 Task: Research Airbnb options in Ghat, Libya from 9th December, 2023 to 16th December, 2023 for 2 adults, 1 child.2 bedrooms having 2 beds and 1 bathroom. Property type can be flat. Look for 4 properties as per requirement.
Action: Mouse moved to (422, 98)
Screenshot: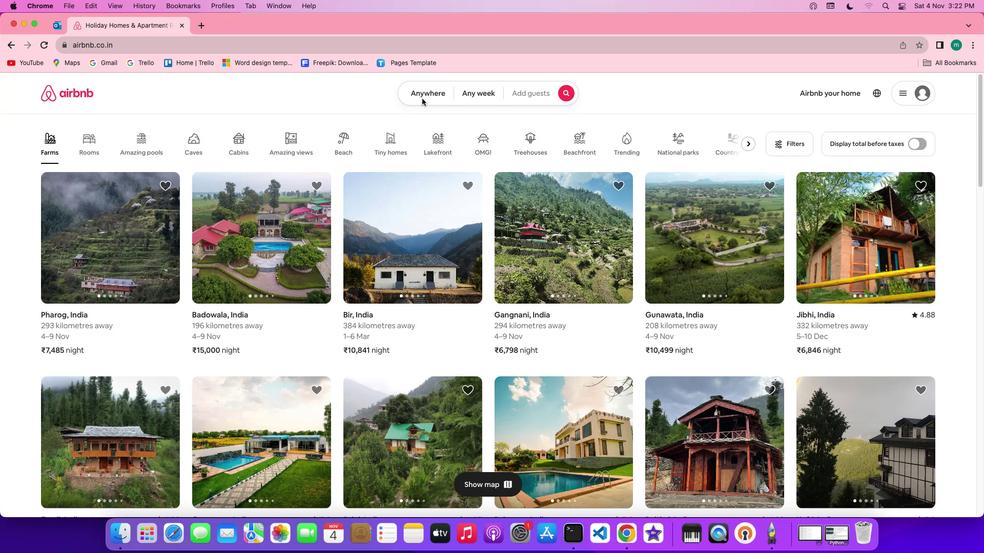 
Action: Mouse pressed left at (422, 98)
Screenshot: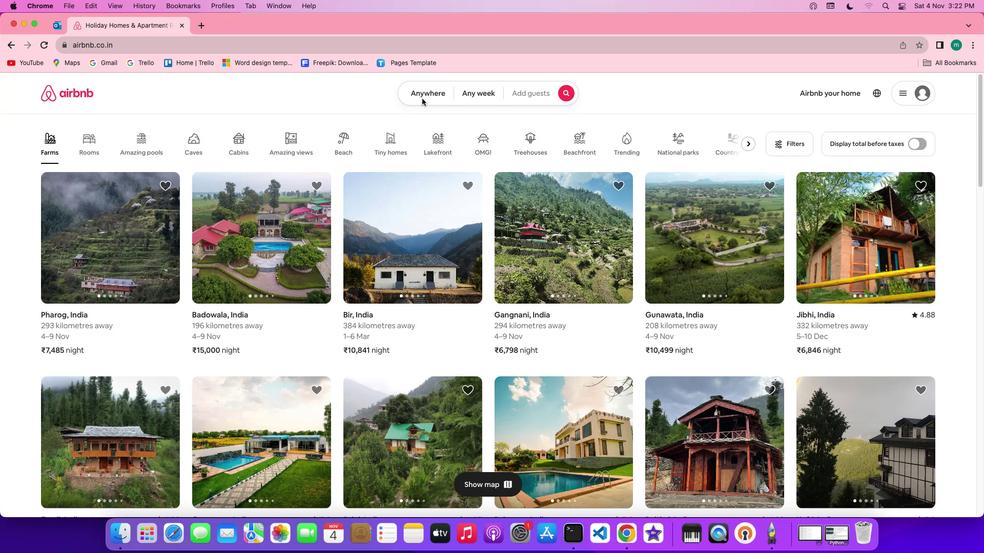 
Action: Mouse pressed left at (422, 98)
Screenshot: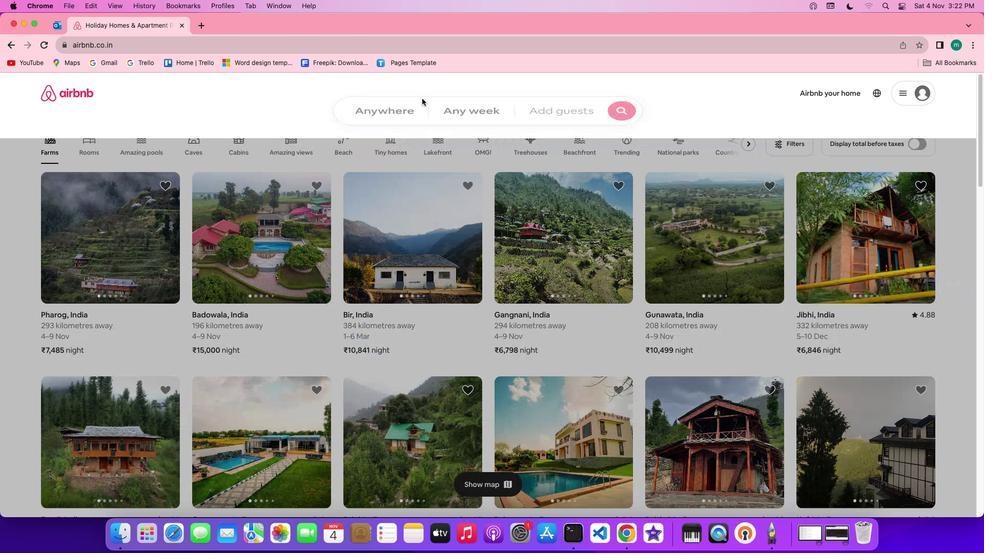 
Action: Mouse moved to (389, 123)
Screenshot: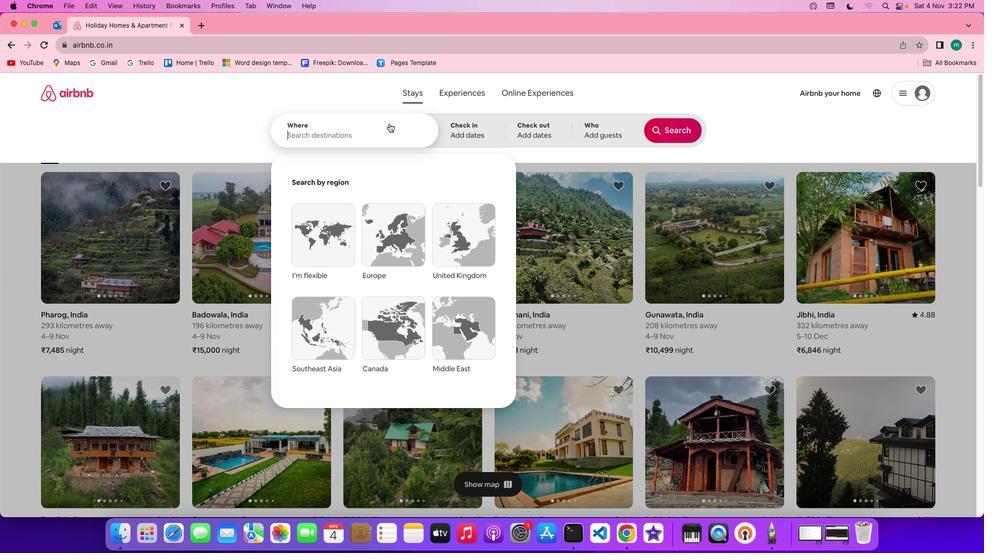 
Action: Mouse pressed left at (389, 123)
Screenshot: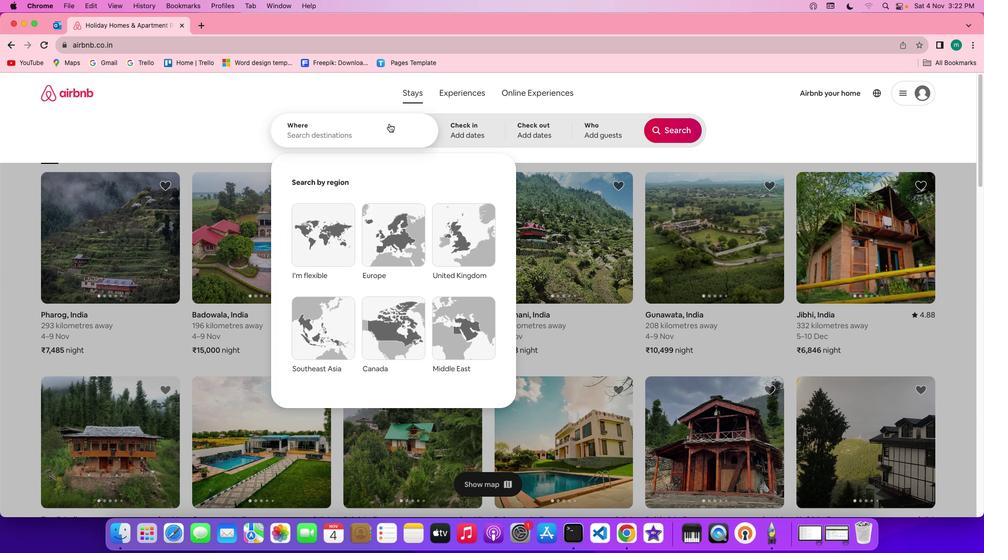 
Action: Mouse moved to (389, 123)
Screenshot: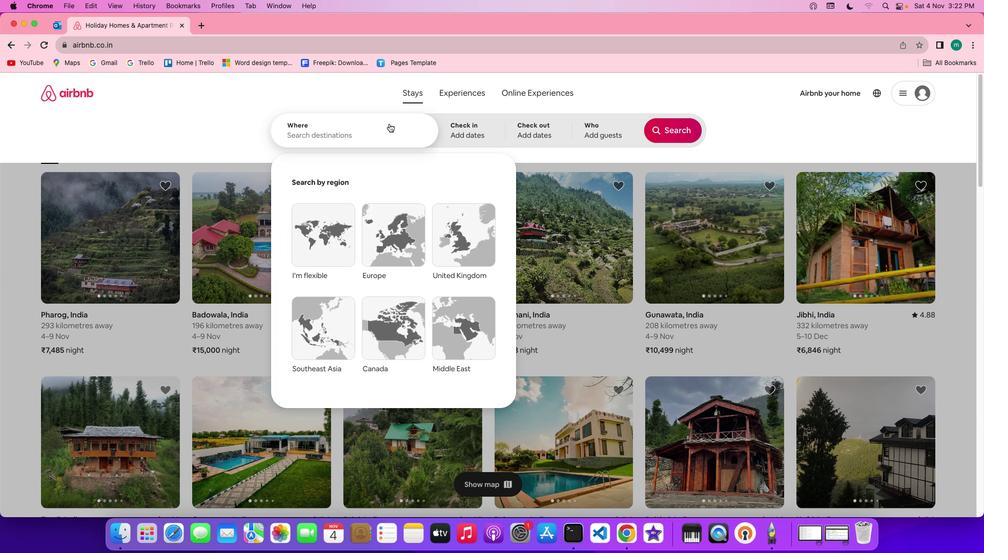
Action: Key pressed Key.shift'G''h''a''t'','Key.spaceKey.shift'l''i''b''y''a'
Screenshot: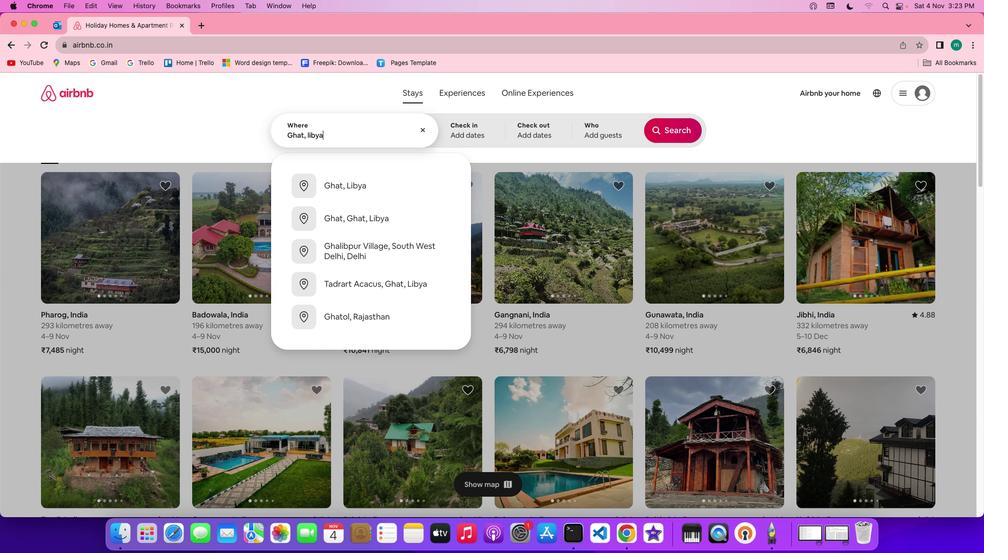 
Action: Mouse moved to (461, 126)
Screenshot: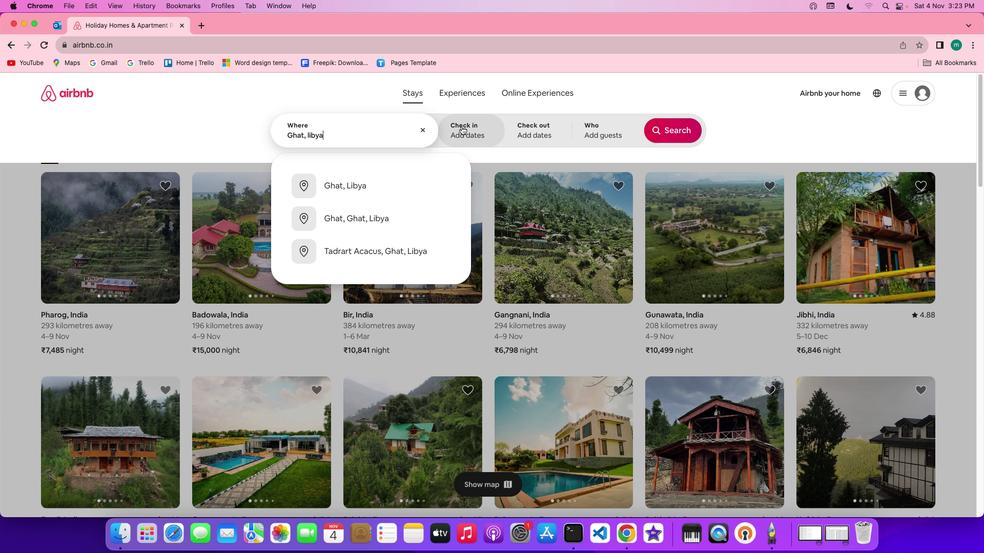 
Action: Mouse pressed left at (461, 126)
Screenshot: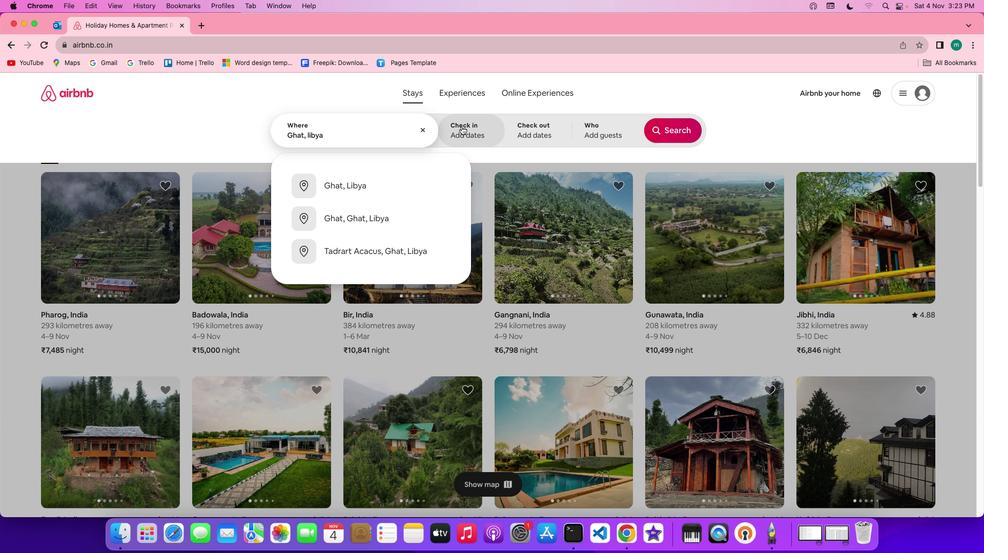 
Action: Mouse moved to (657, 282)
Screenshot: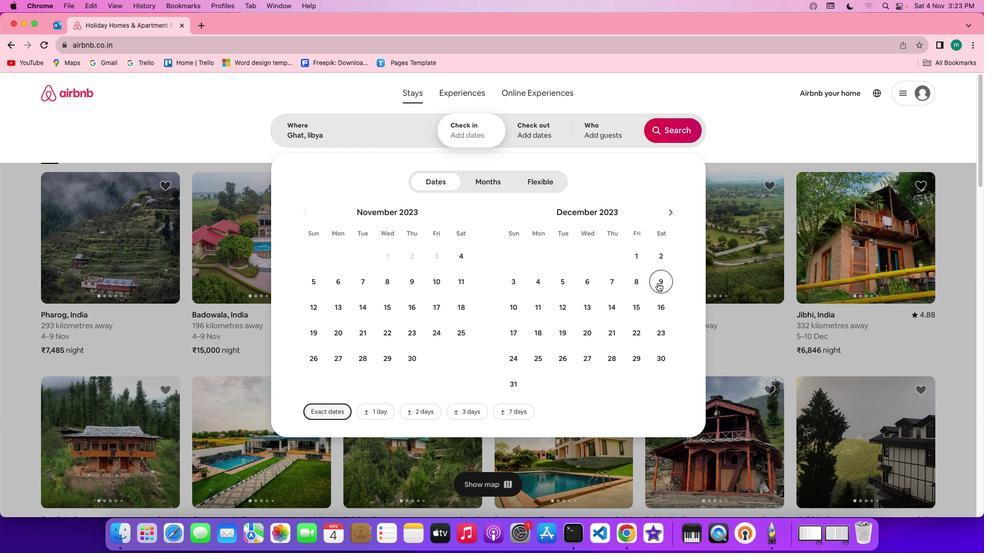 
Action: Mouse pressed left at (657, 282)
Screenshot: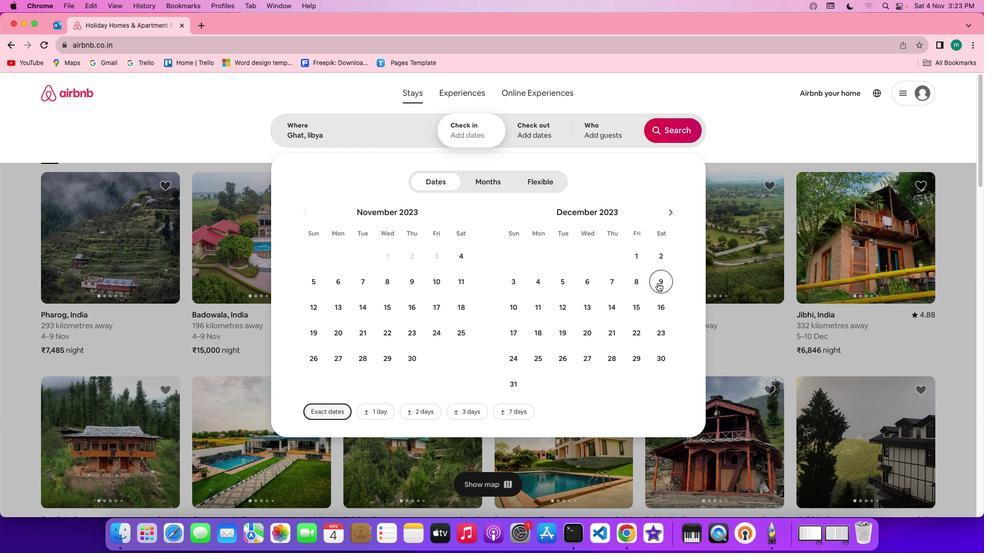 
Action: Mouse moved to (660, 307)
Screenshot: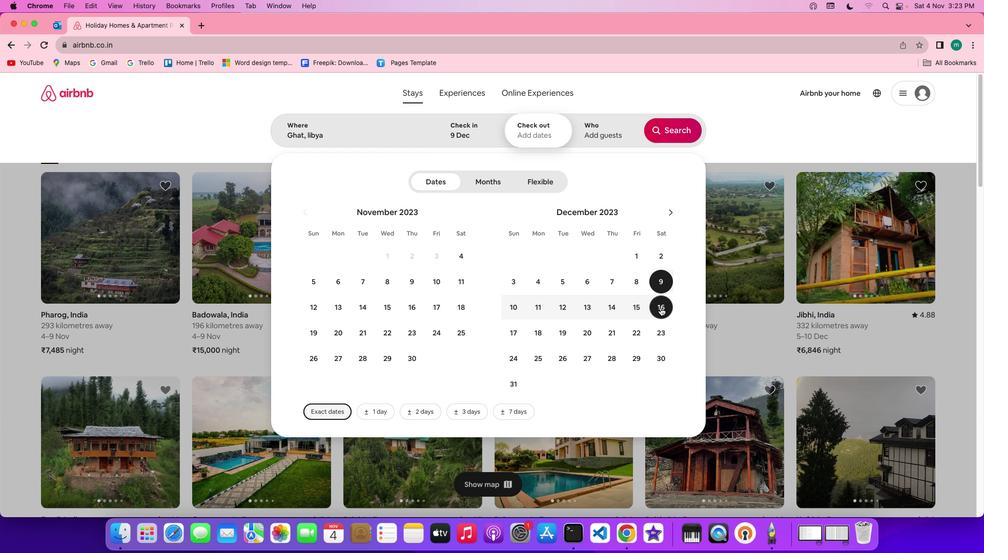 
Action: Mouse pressed left at (660, 307)
Screenshot: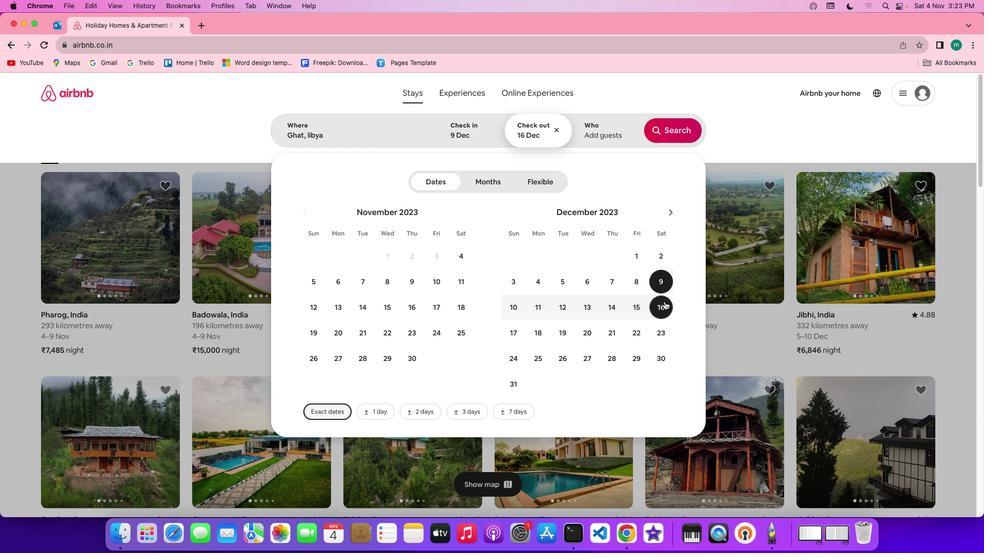 
Action: Mouse moved to (598, 127)
Screenshot: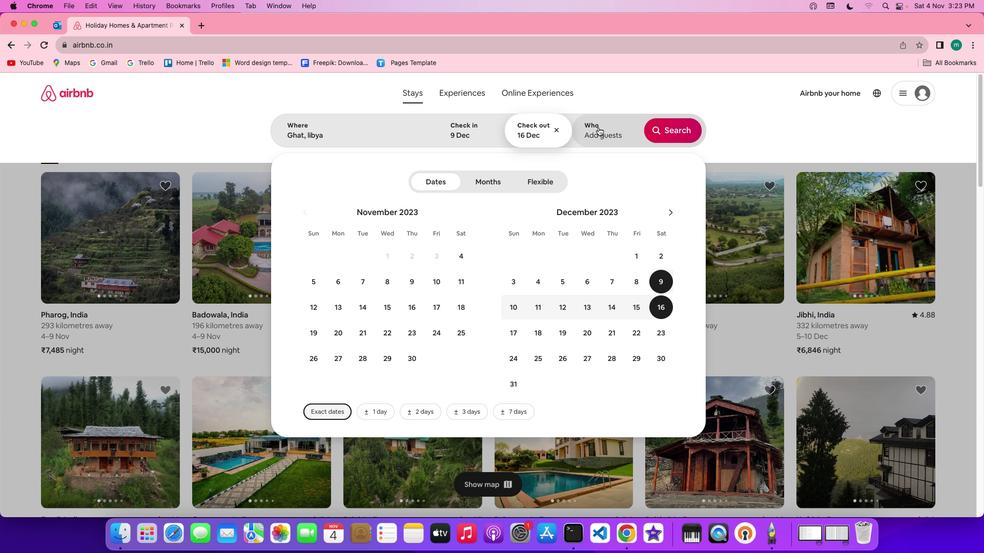 
Action: Mouse pressed left at (598, 127)
Screenshot: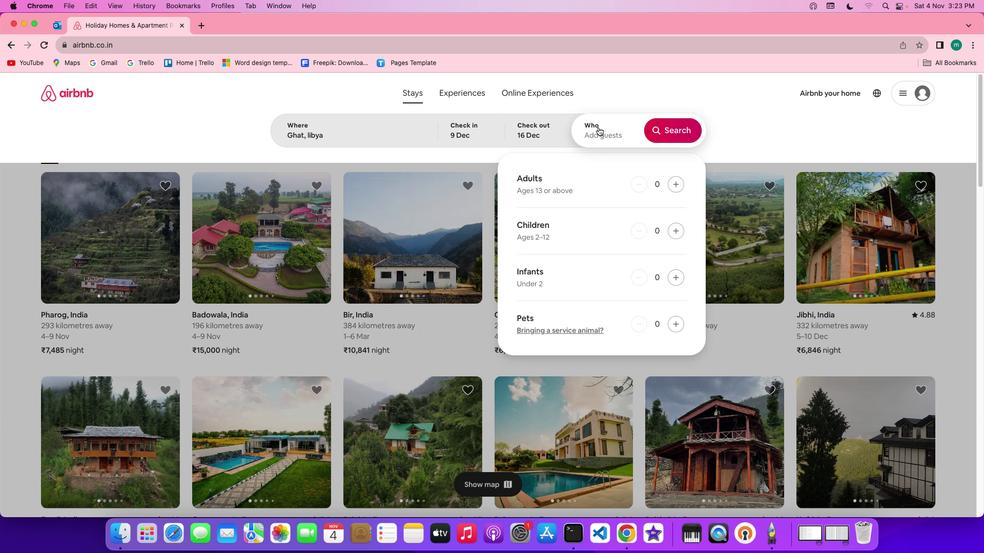 
Action: Mouse moved to (678, 179)
Screenshot: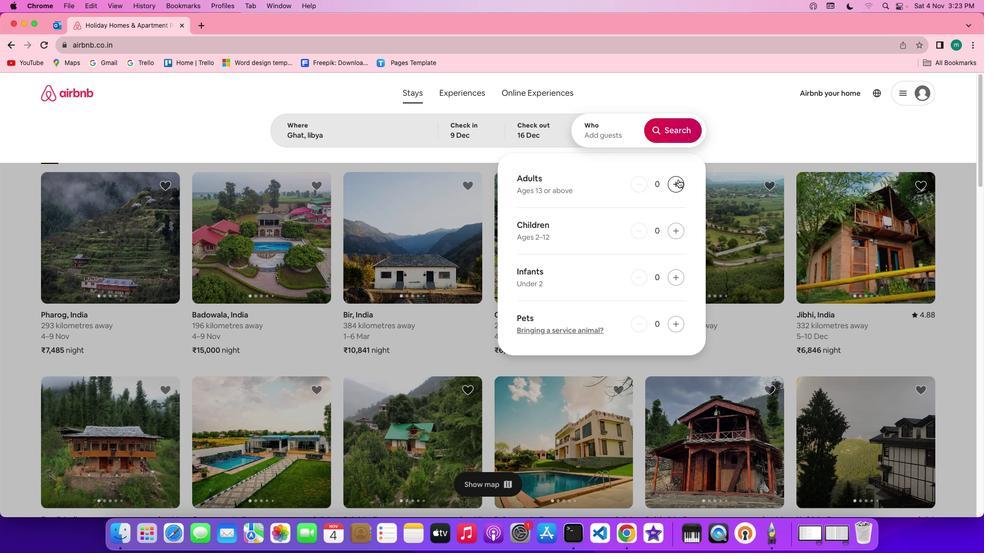 
Action: Mouse pressed left at (678, 179)
Screenshot: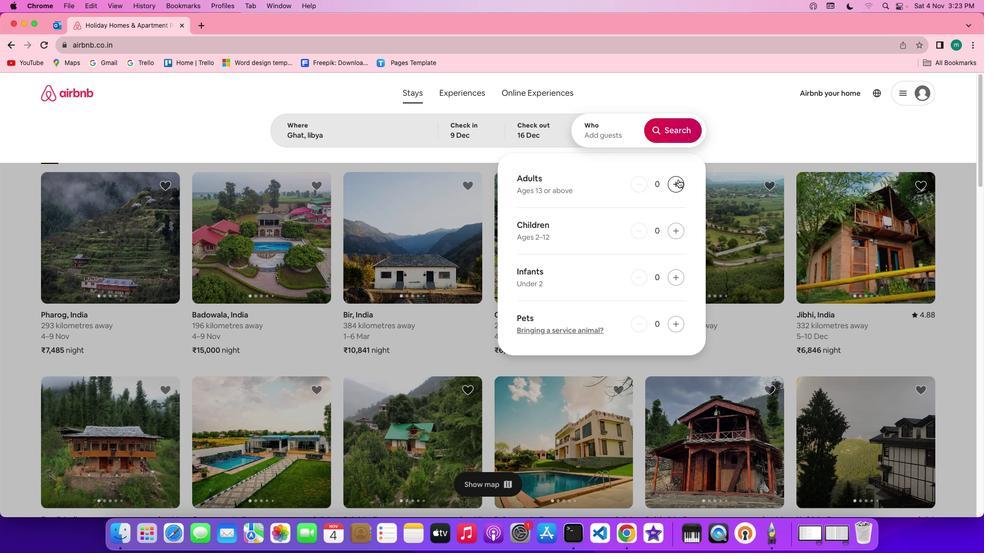 
Action: Mouse pressed left at (678, 179)
Screenshot: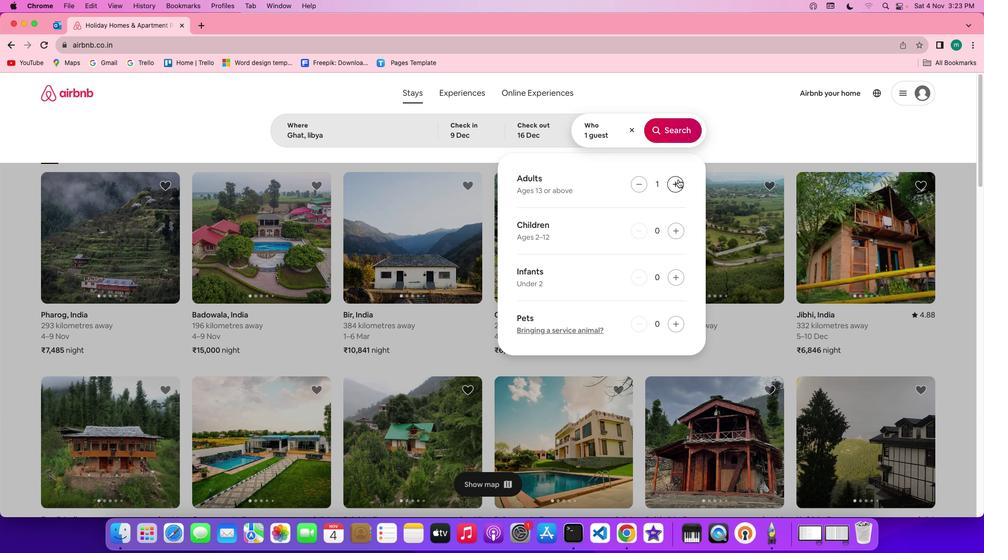 
Action: Mouse moved to (665, 130)
Screenshot: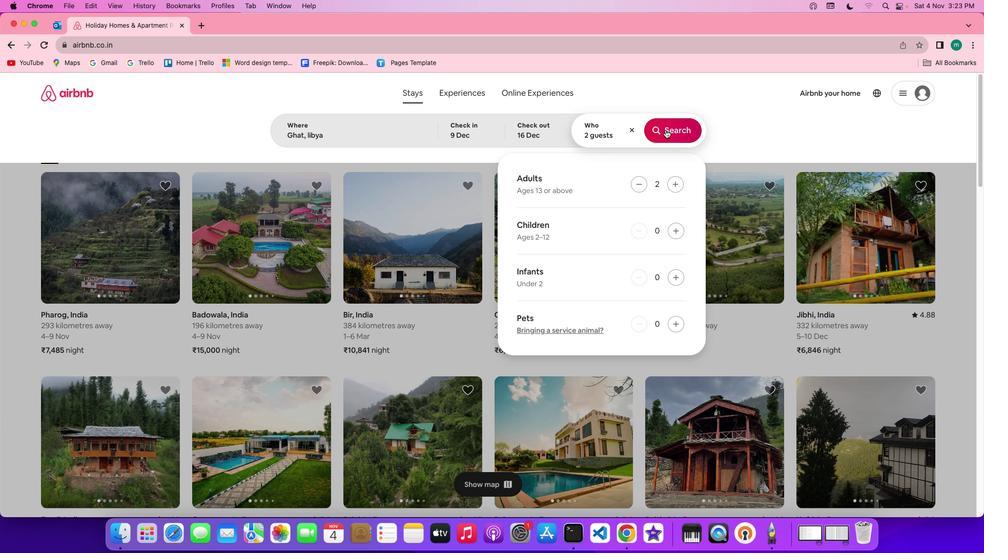 
Action: Mouse pressed left at (665, 130)
Screenshot: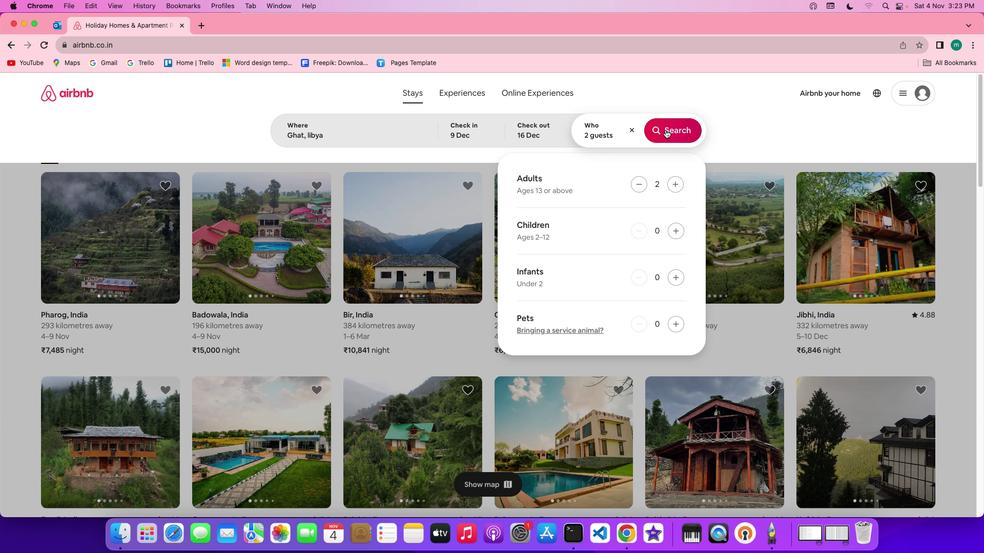 
Action: Mouse moved to (532, 94)
Screenshot: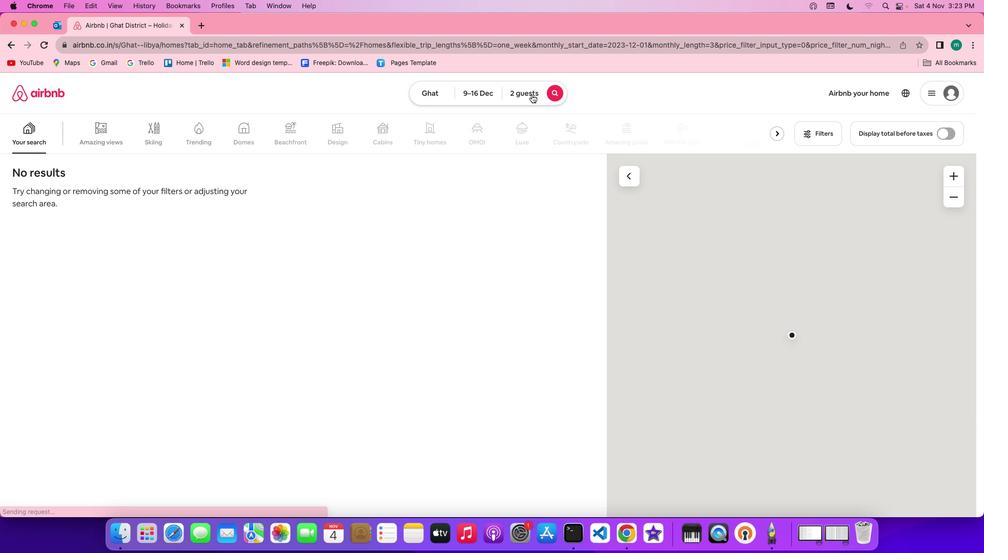 
Action: Mouse pressed left at (532, 94)
Screenshot: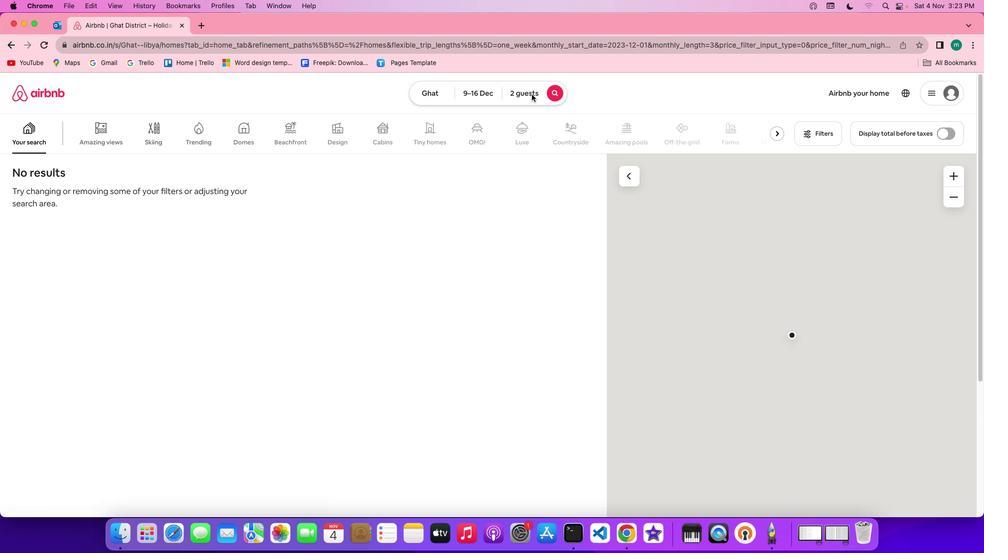 
Action: Mouse moved to (679, 227)
Screenshot: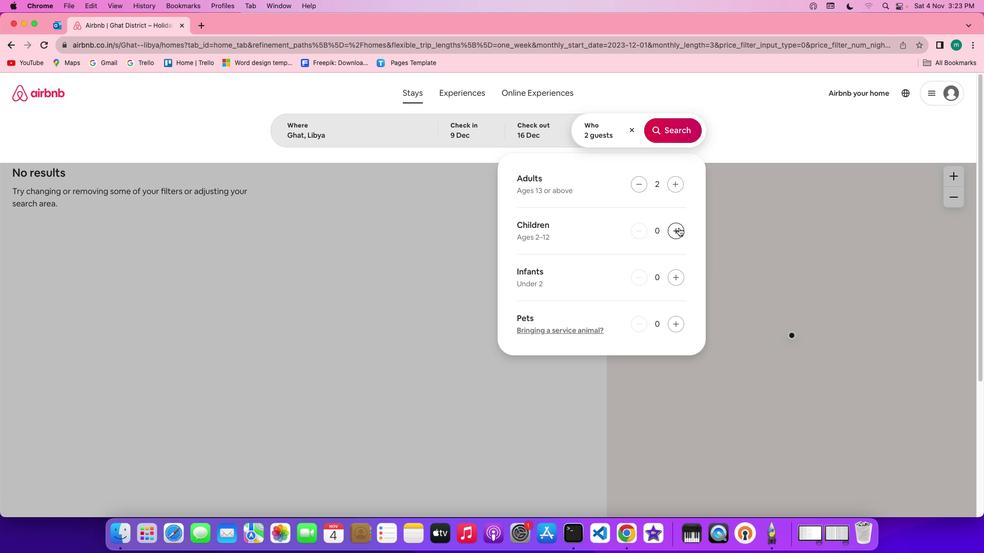 
Action: Mouse pressed left at (679, 227)
Screenshot: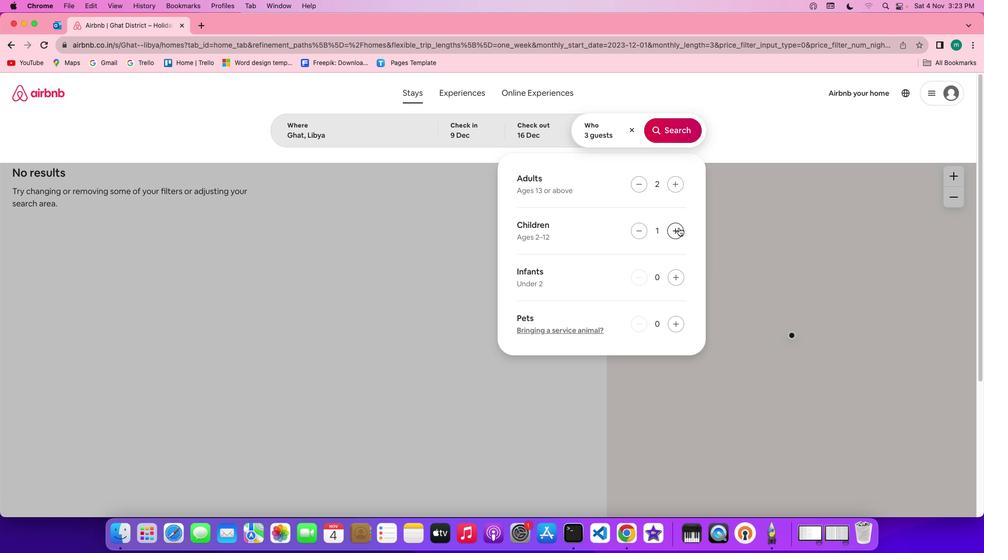 
Action: Mouse moved to (658, 131)
Screenshot: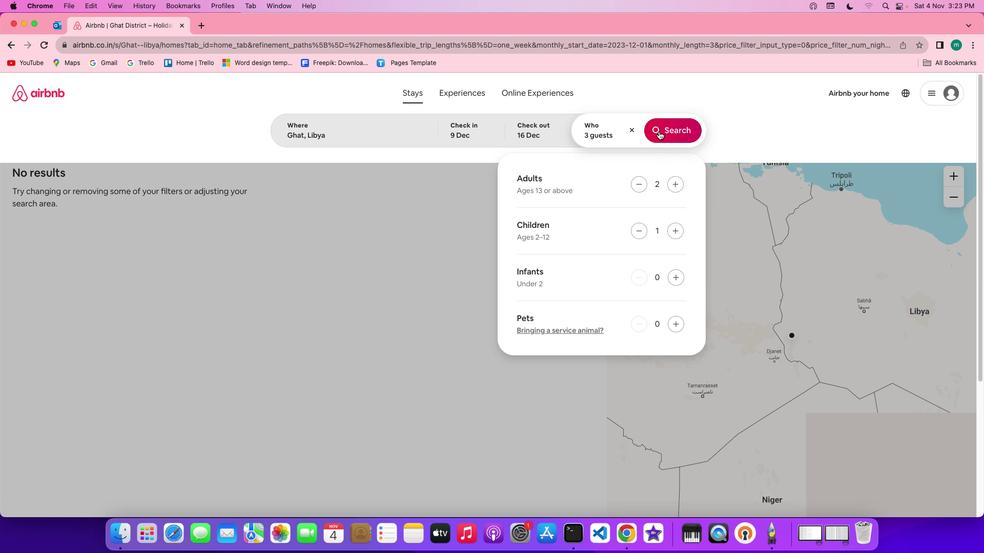 
Action: Mouse pressed left at (658, 131)
Screenshot: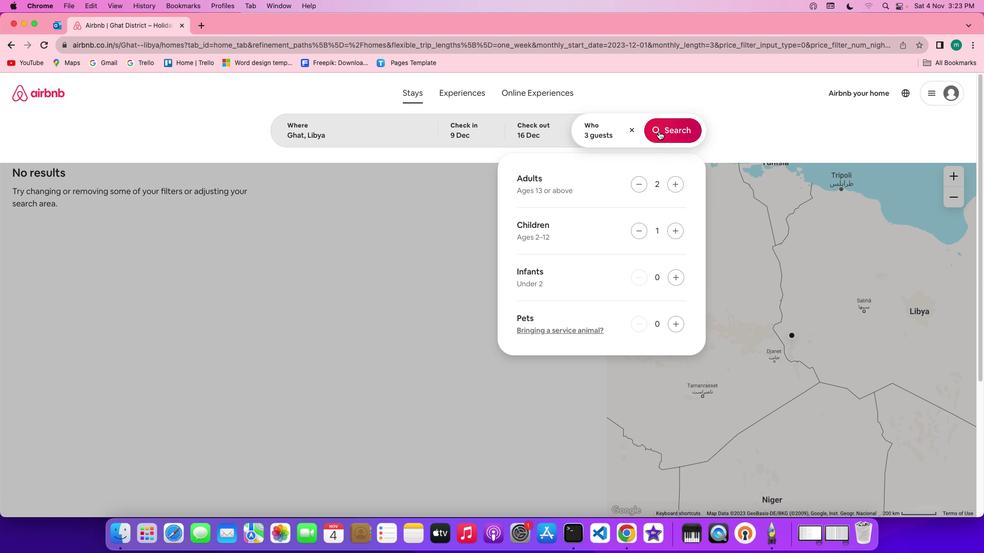 
Action: Mouse moved to (819, 124)
Screenshot: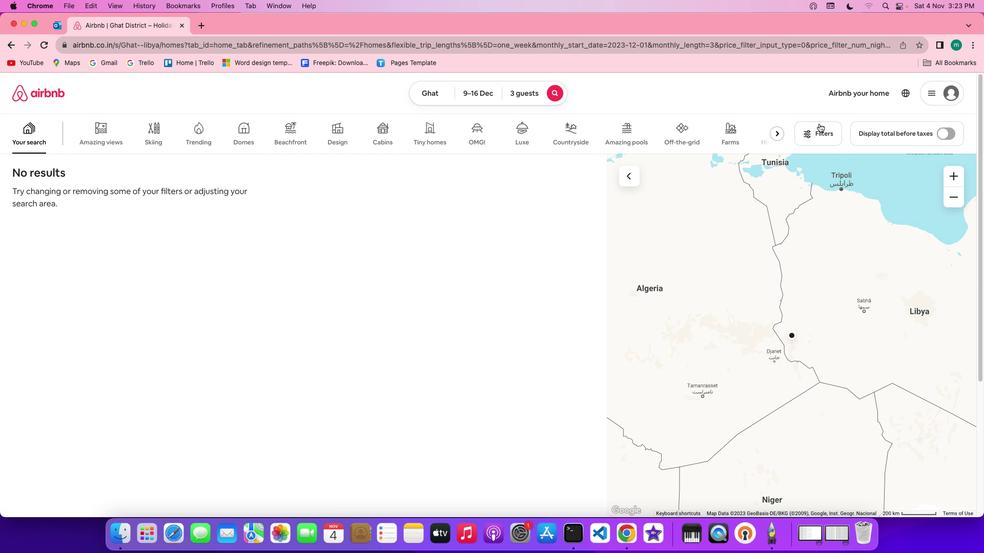 
Action: Mouse pressed left at (819, 124)
Screenshot: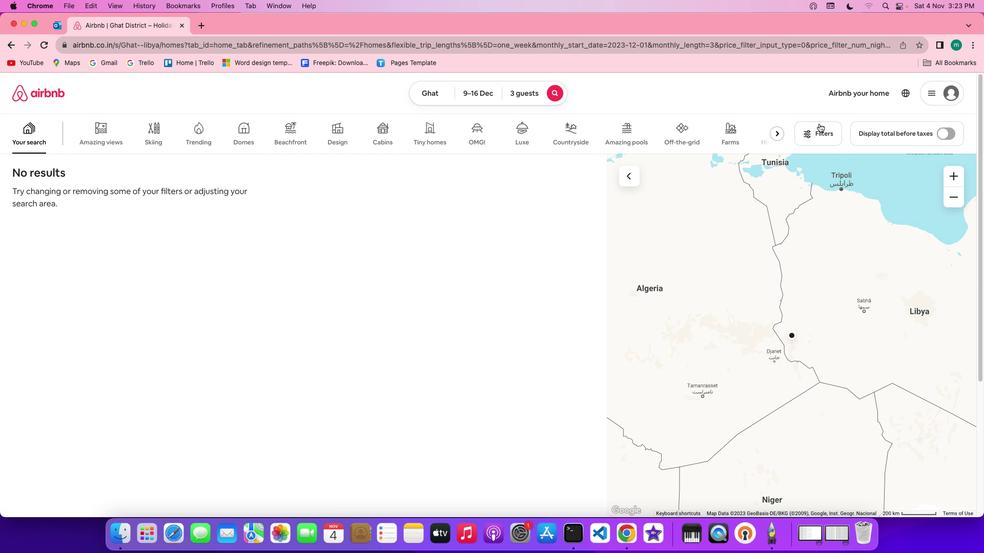 
Action: Mouse moved to (535, 325)
Screenshot: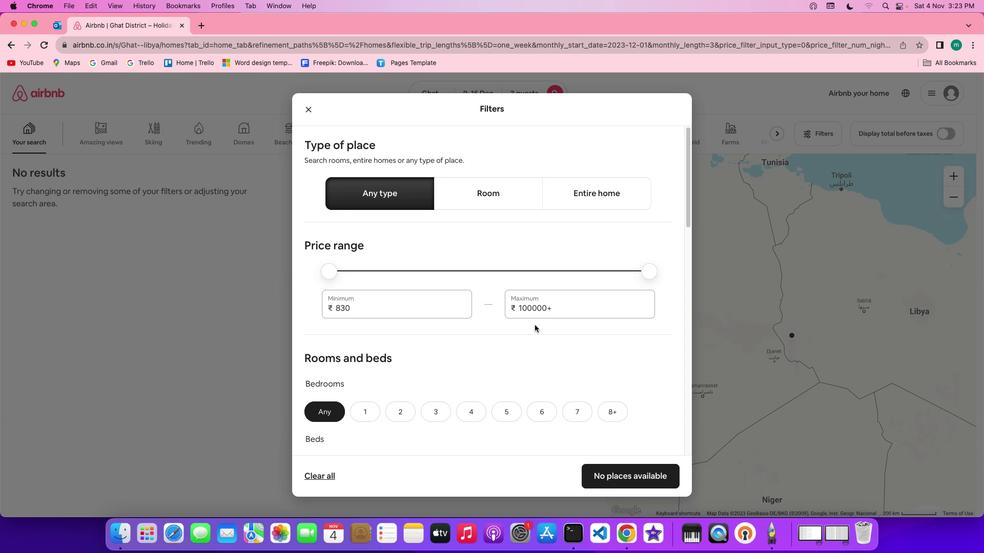 
Action: Mouse scrolled (535, 325) with delta (0, 0)
Screenshot: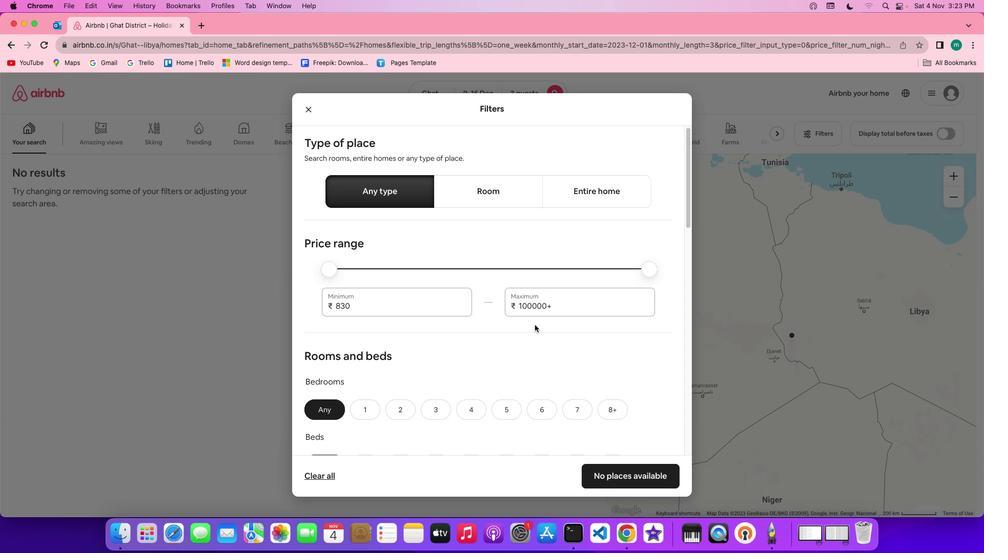 
Action: Mouse scrolled (535, 325) with delta (0, 0)
Screenshot: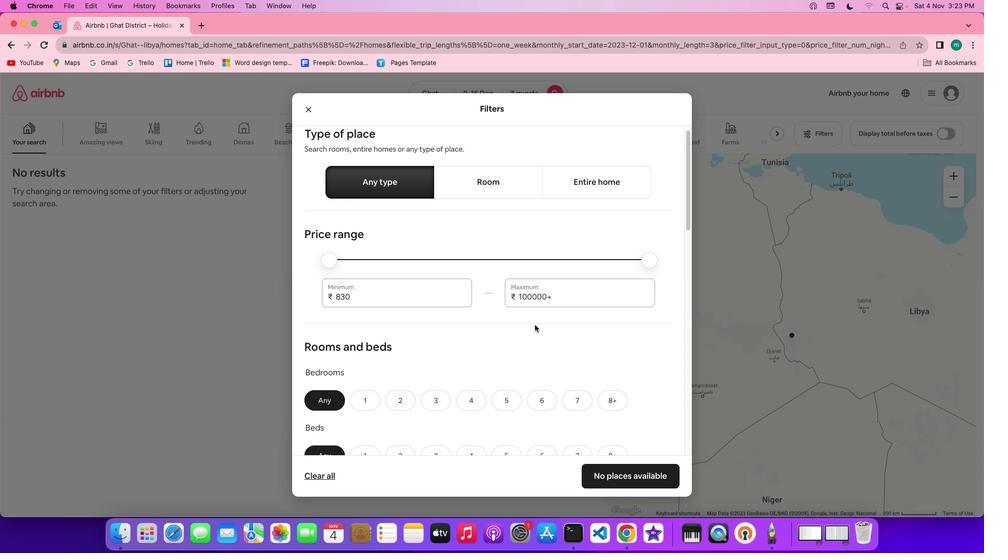
Action: Mouse scrolled (535, 325) with delta (0, -1)
Screenshot: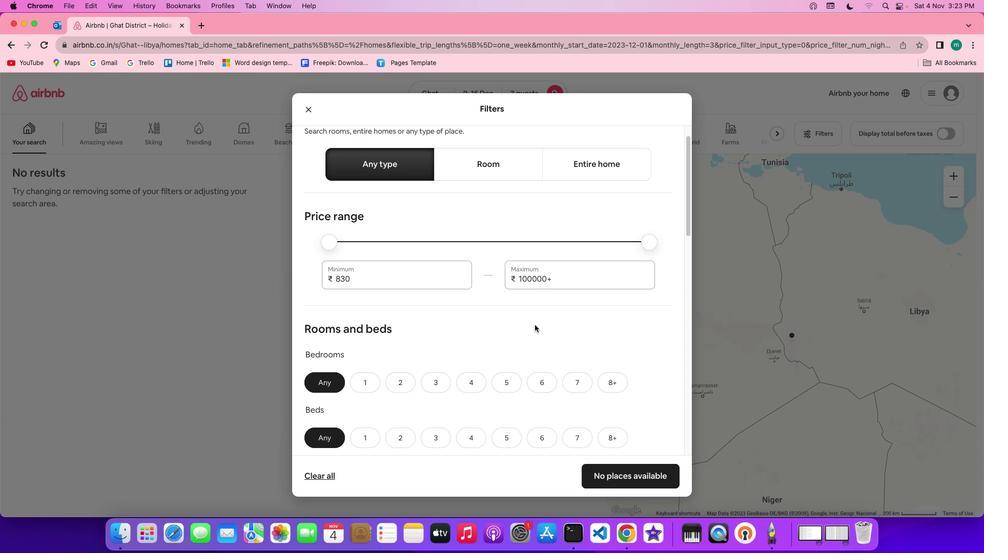 
Action: Mouse scrolled (535, 325) with delta (0, -1)
Screenshot: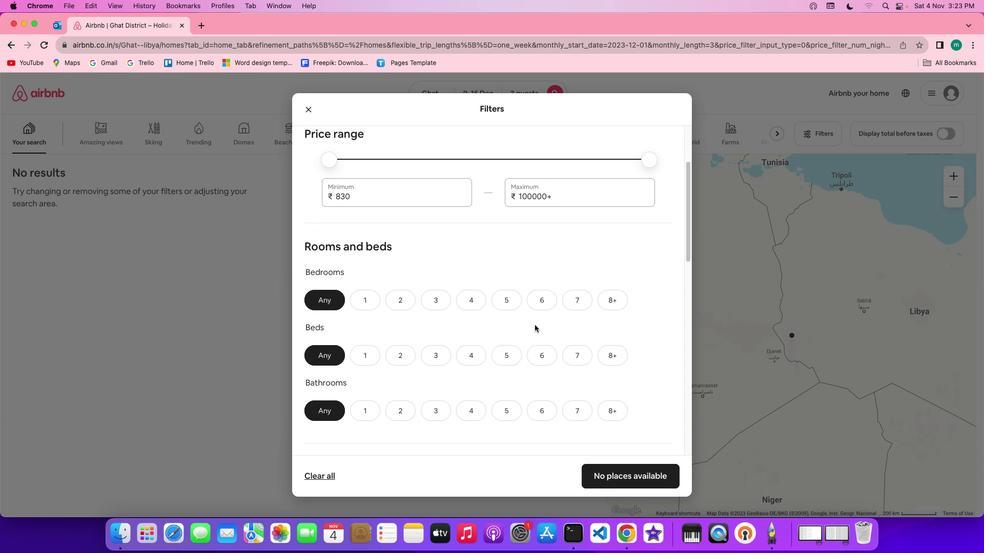 
Action: Mouse scrolled (535, 325) with delta (0, 0)
Screenshot: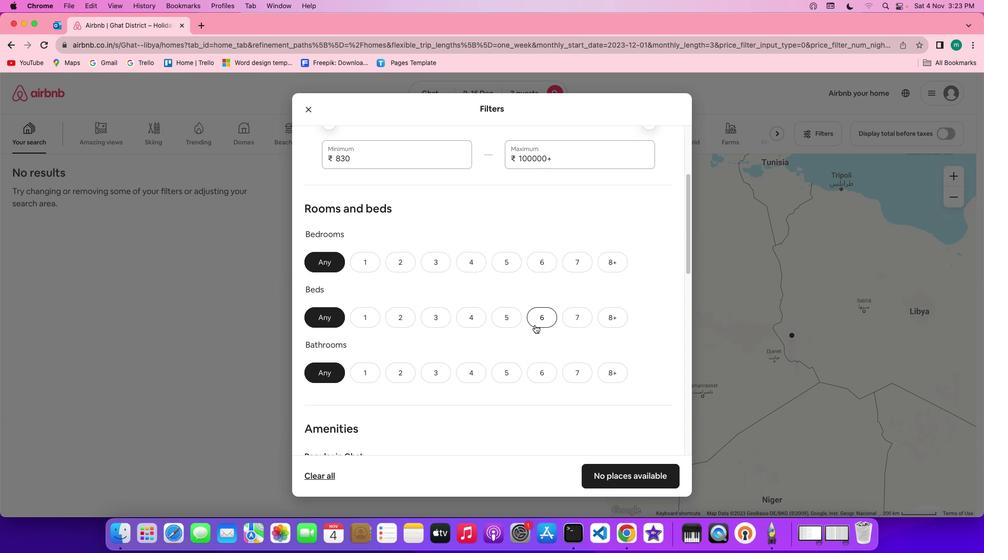 
Action: Mouse scrolled (535, 325) with delta (0, 0)
Screenshot: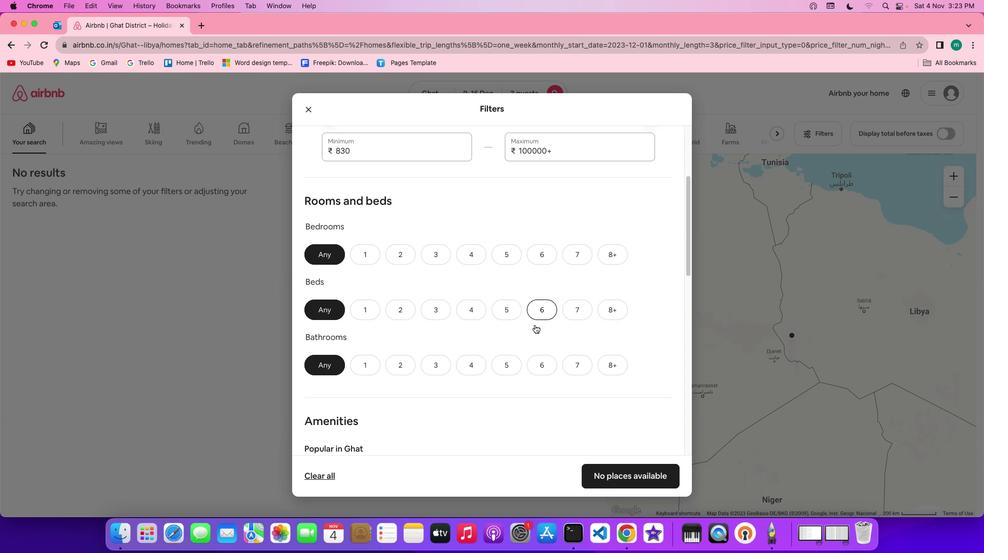 
Action: Mouse scrolled (535, 325) with delta (0, 0)
Screenshot: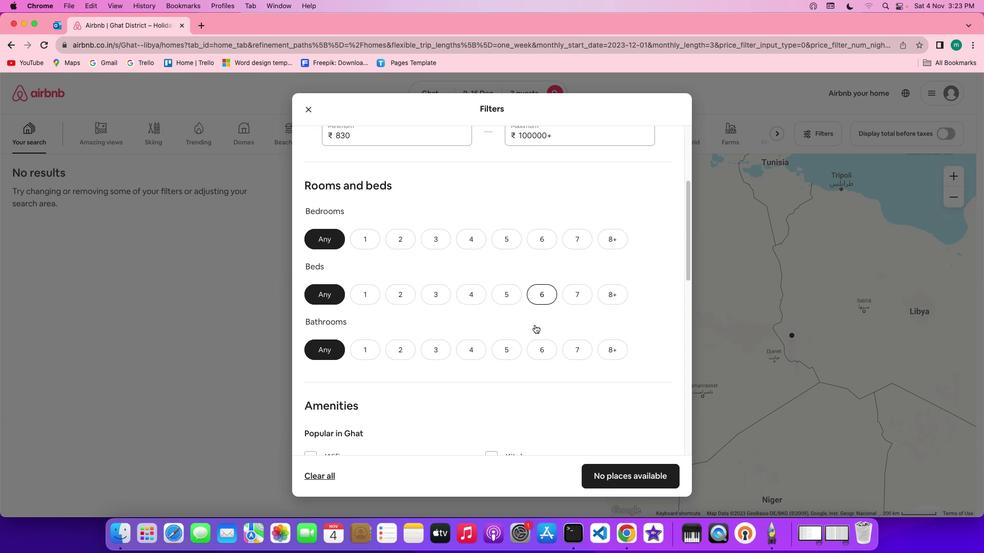 
Action: Mouse scrolled (535, 325) with delta (0, 0)
Screenshot: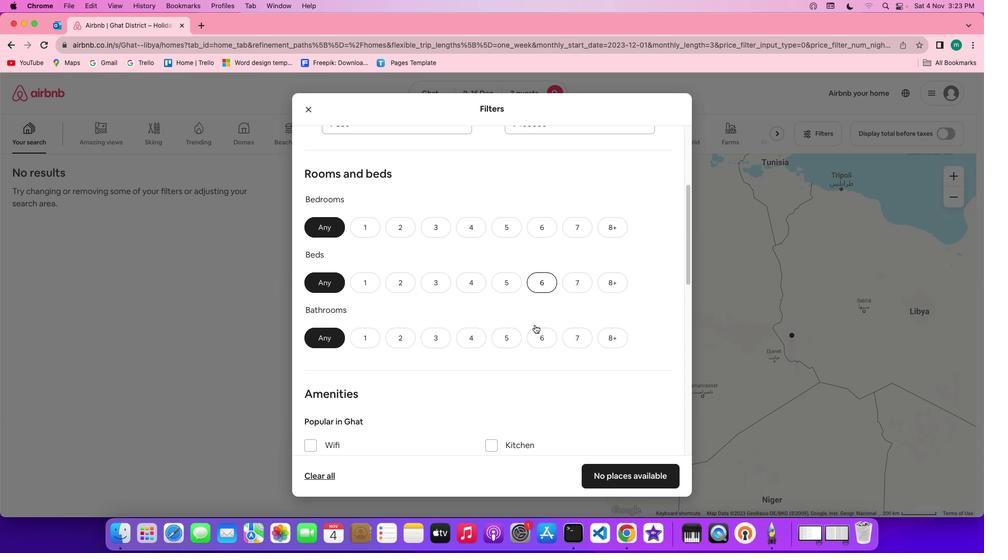 
Action: Mouse scrolled (535, 325) with delta (0, 0)
Screenshot: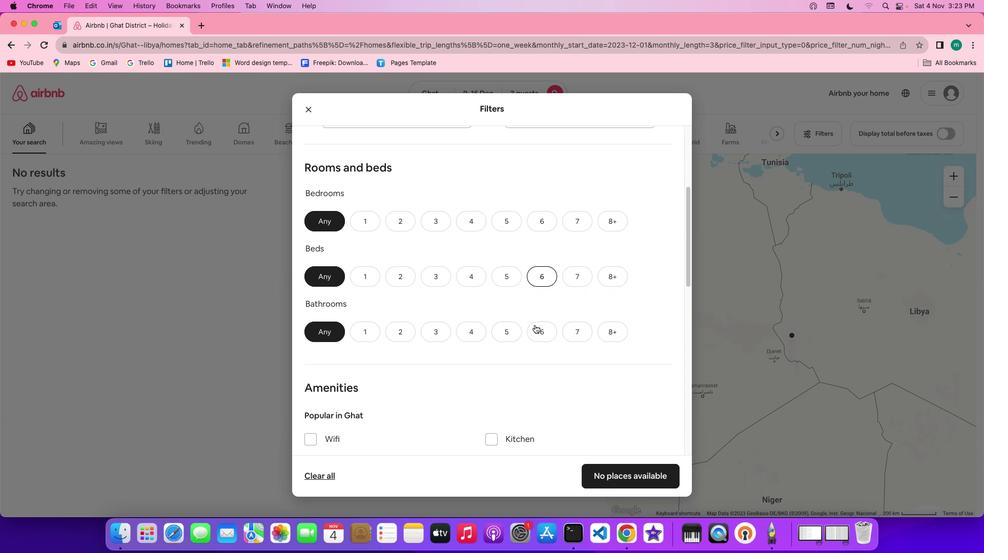 
Action: Mouse scrolled (535, 325) with delta (0, -1)
Screenshot: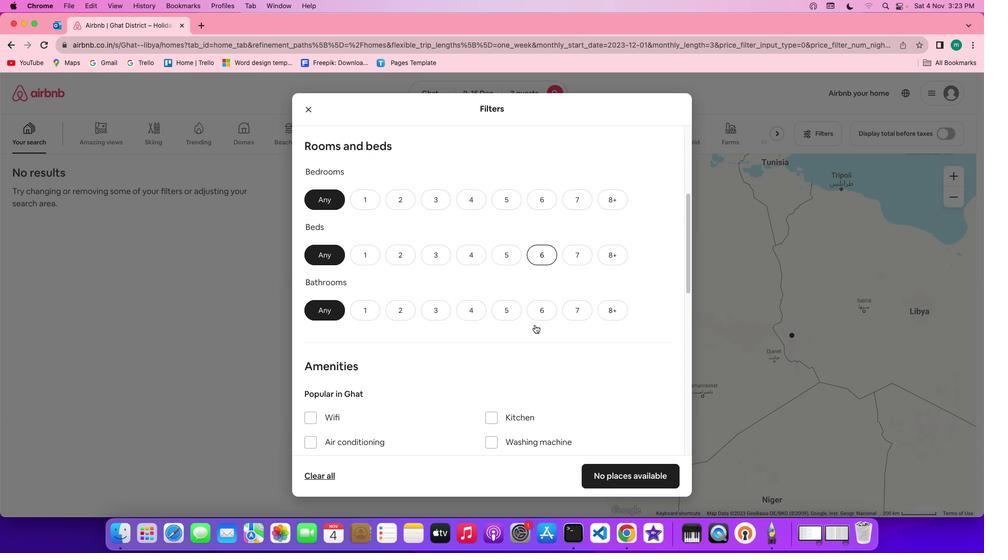 
Action: Mouse scrolled (535, 325) with delta (0, 0)
Screenshot: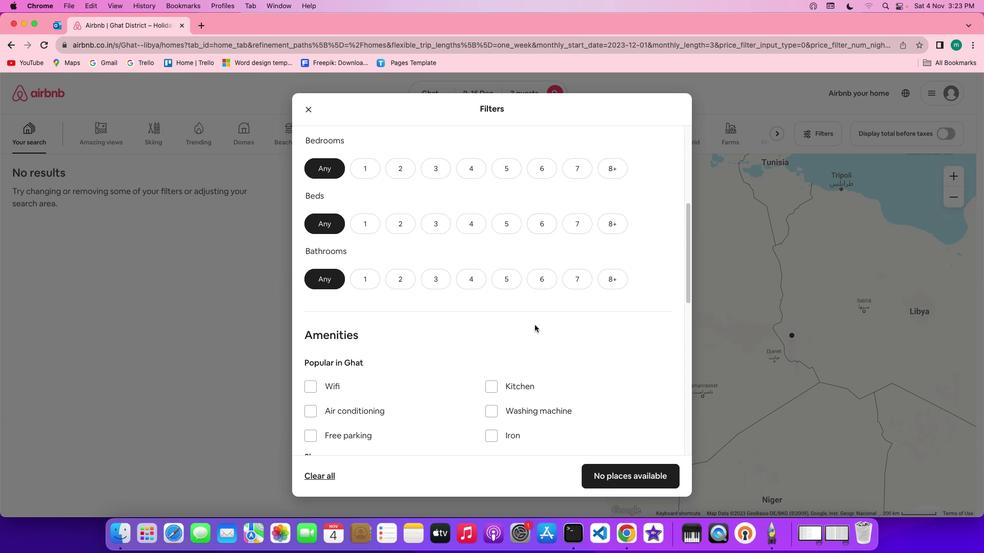 
Action: Mouse scrolled (535, 325) with delta (0, 0)
Screenshot: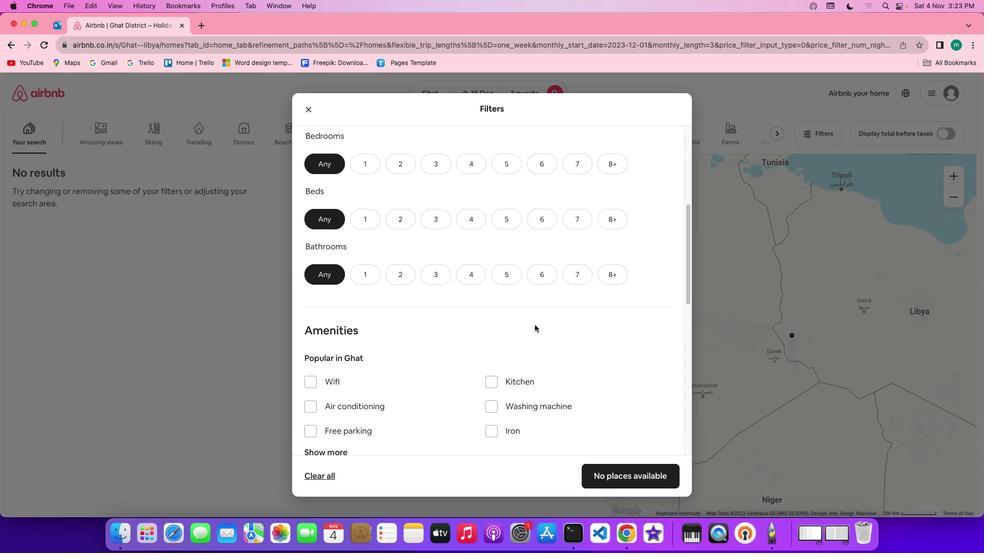 
Action: Mouse scrolled (535, 325) with delta (0, 0)
Screenshot: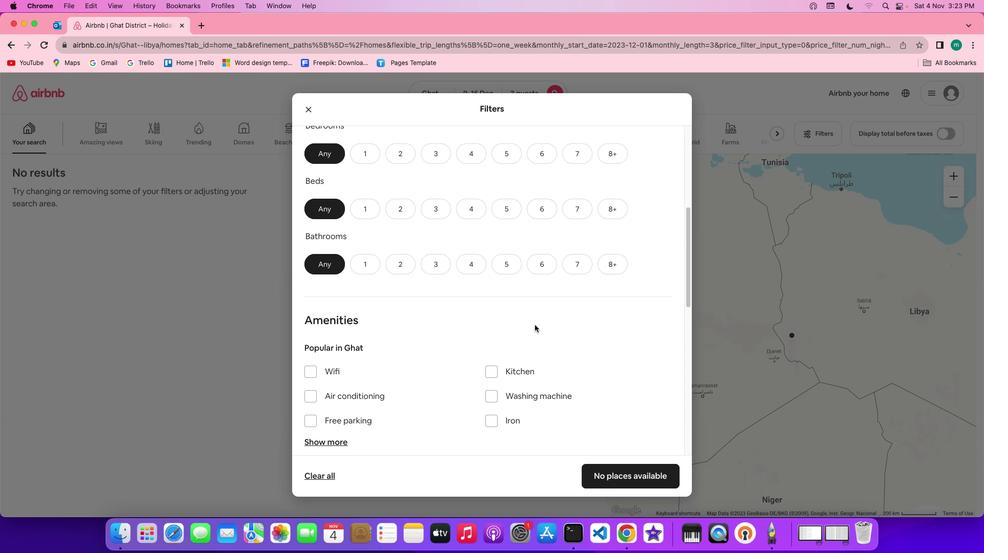 
Action: Mouse scrolled (535, 325) with delta (0, 0)
Screenshot: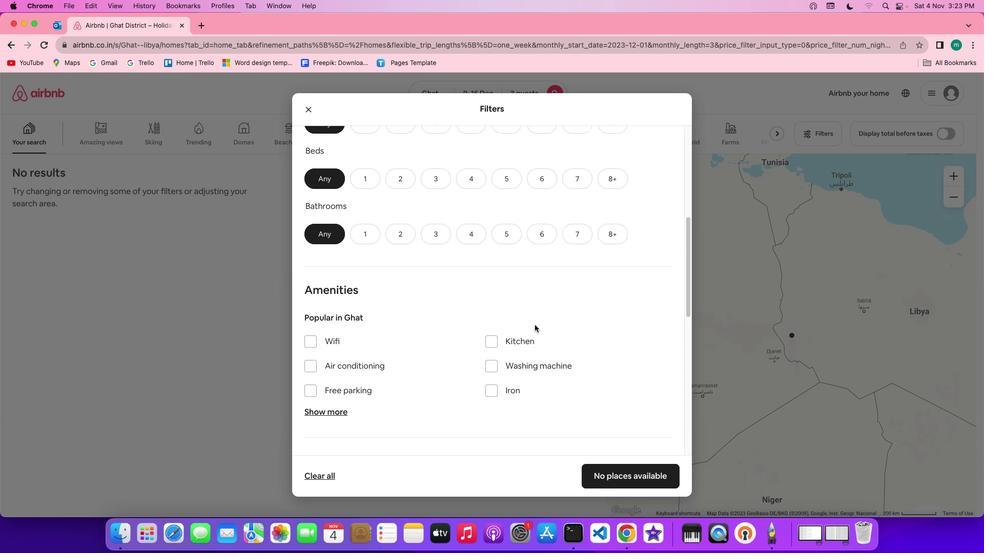 
Action: Mouse scrolled (535, 325) with delta (0, 0)
Screenshot: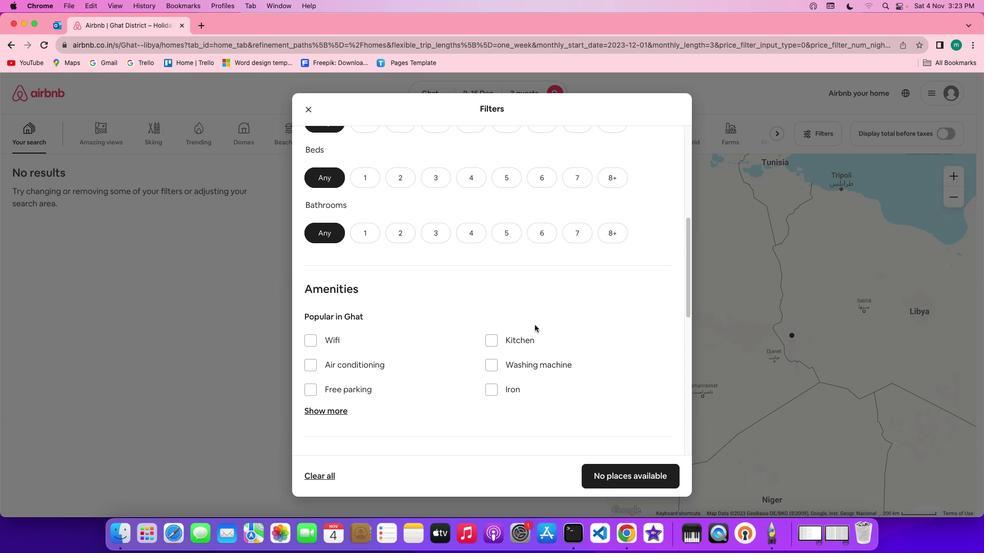 
Action: Mouse moved to (423, 190)
Screenshot: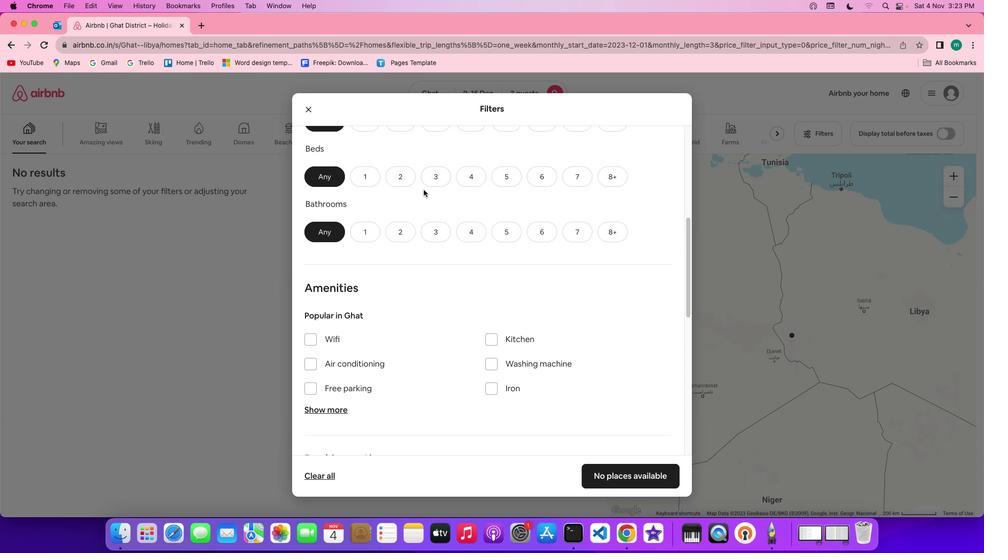 
Action: Mouse scrolled (423, 190) with delta (0, 0)
Screenshot: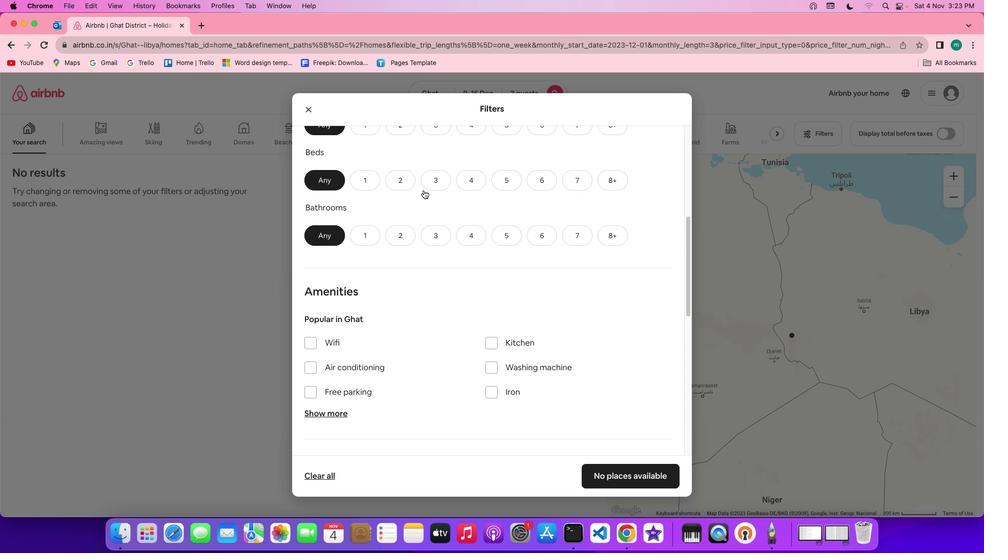 
Action: Mouse scrolled (423, 190) with delta (0, 0)
Screenshot: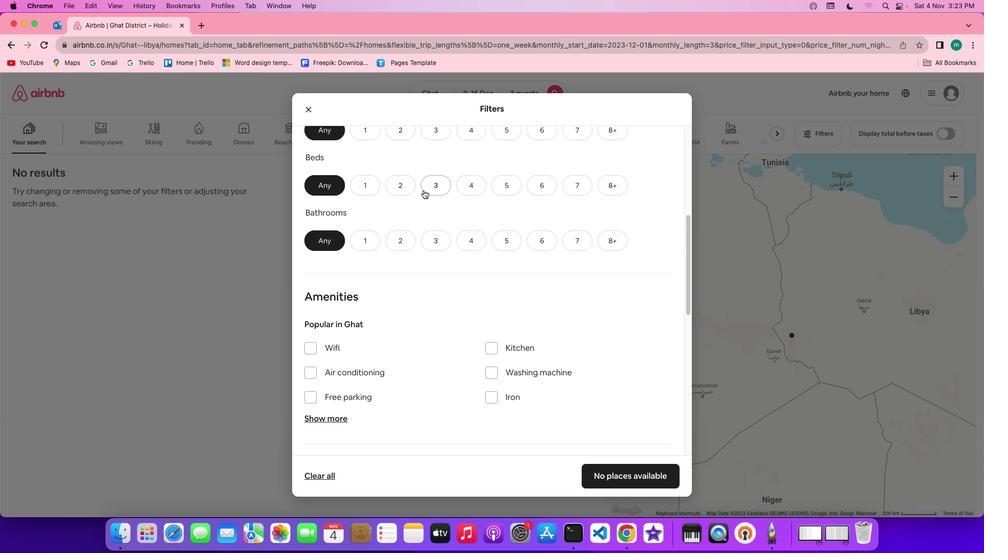 
Action: Mouse moved to (397, 139)
Screenshot: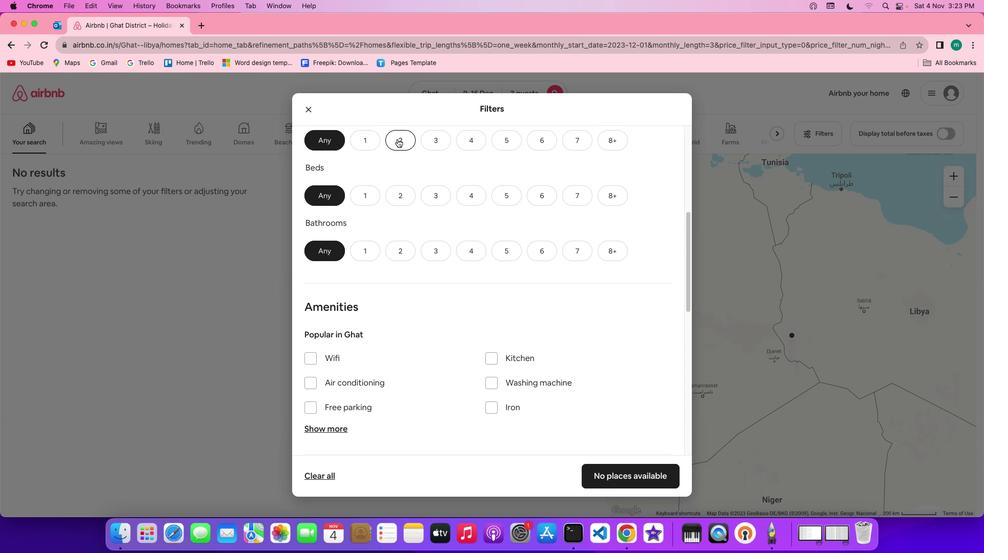 
Action: Mouse pressed left at (397, 139)
Screenshot: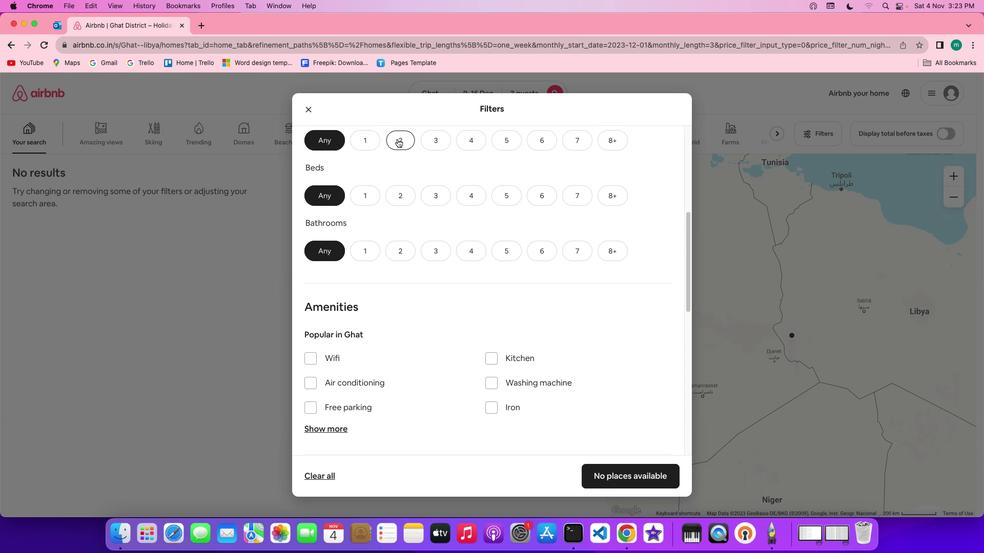 
Action: Mouse moved to (404, 197)
Screenshot: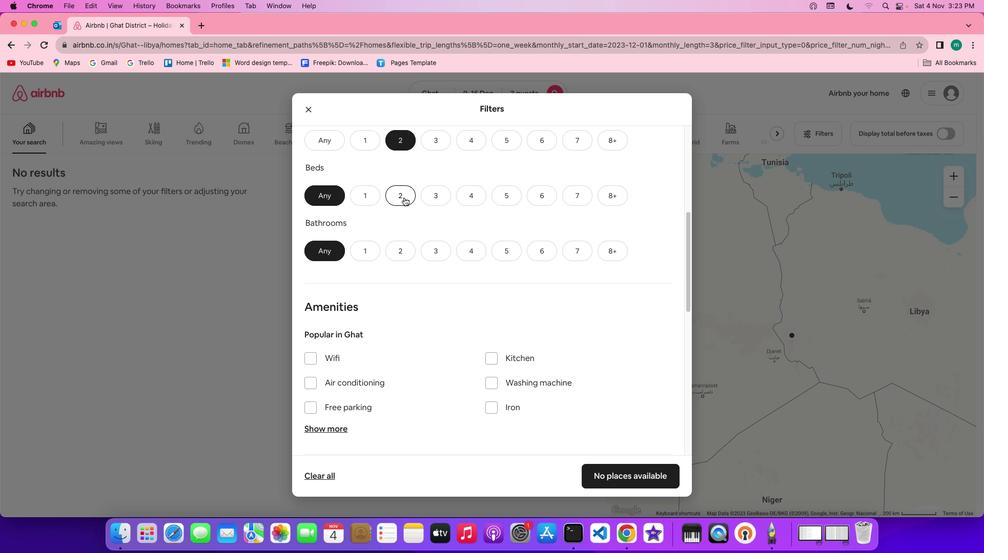 
Action: Mouse pressed left at (404, 197)
Screenshot: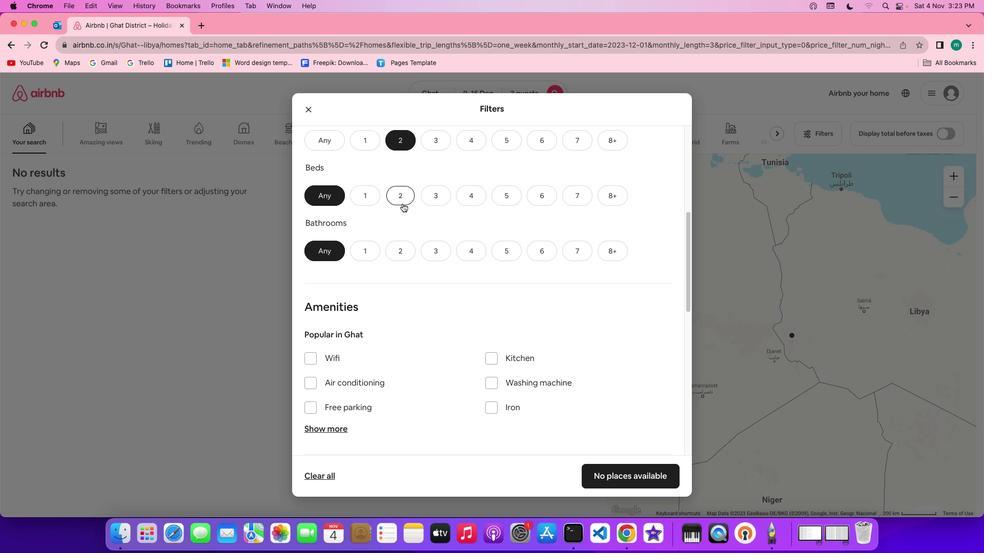 
Action: Mouse moved to (377, 244)
Screenshot: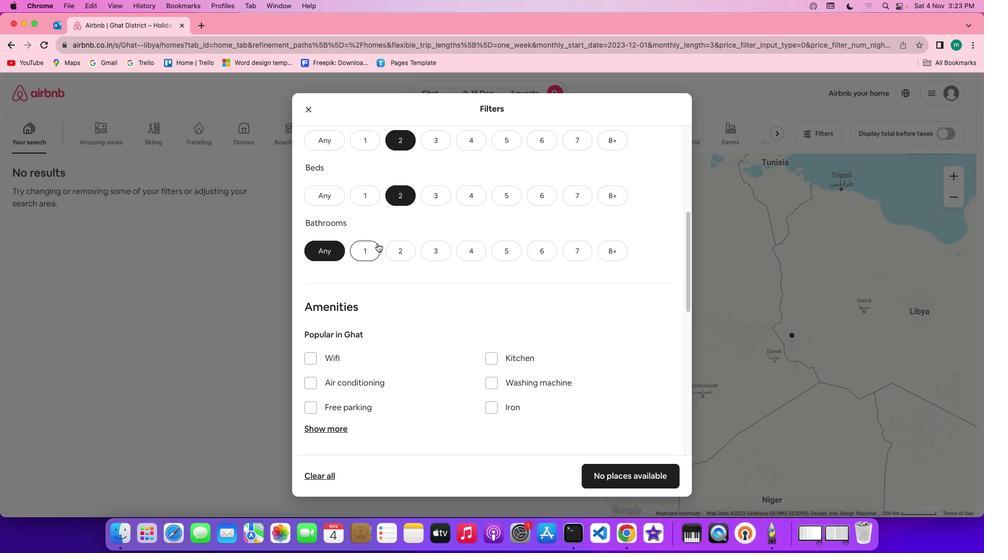 
Action: Mouse pressed left at (377, 244)
Screenshot: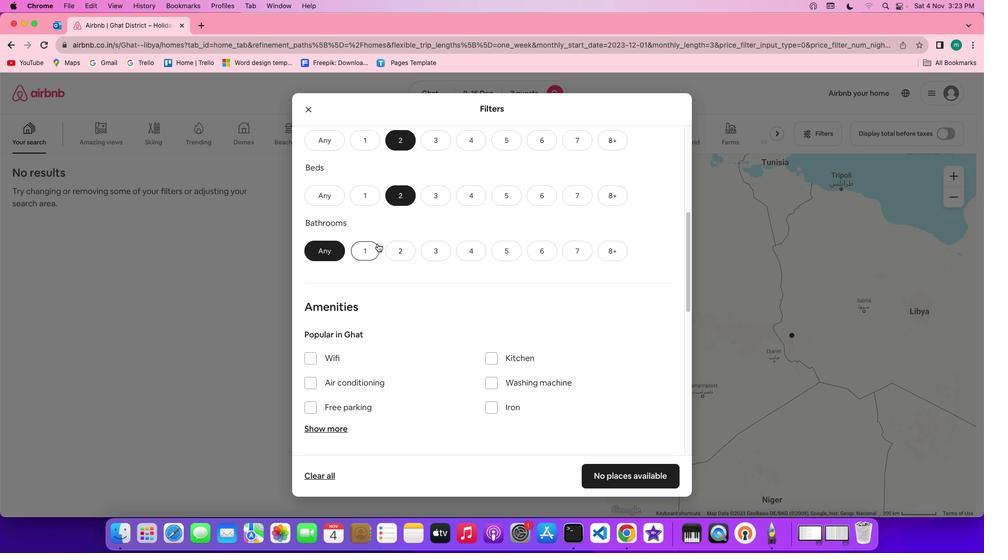 
Action: Mouse moved to (355, 250)
Screenshot: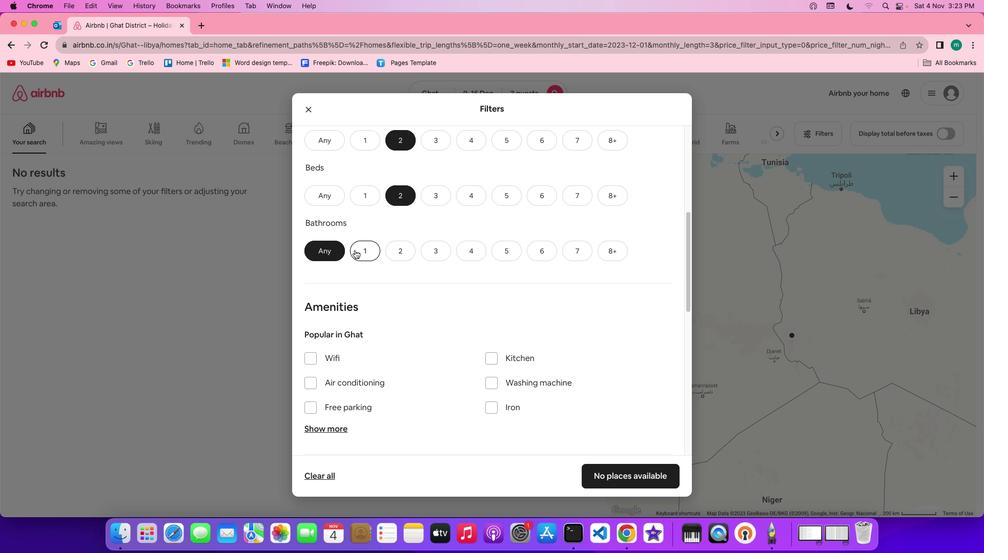 
Action: Mouse pressed left at (355, 250)
Screenshot: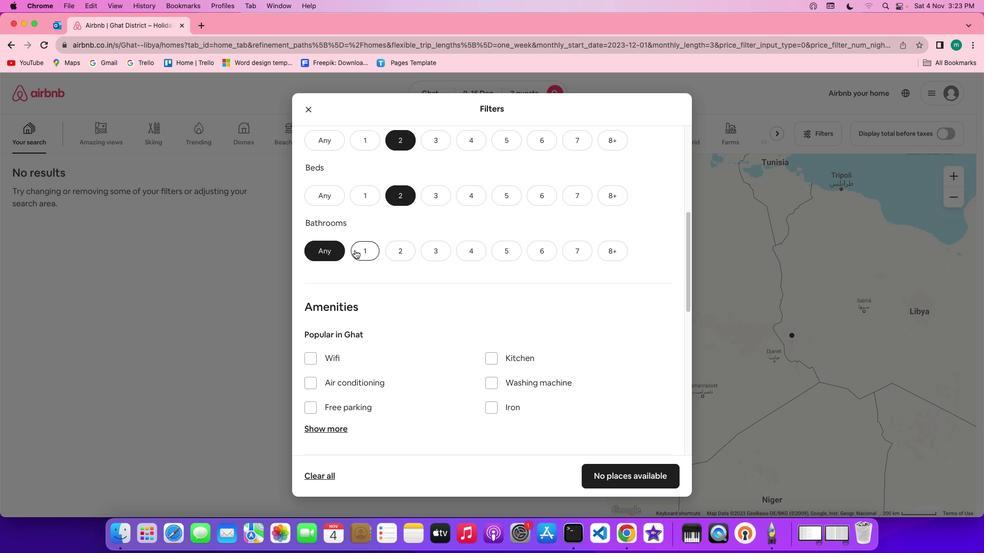 
Action: Mouse moved to (493, 287)
Screenshot: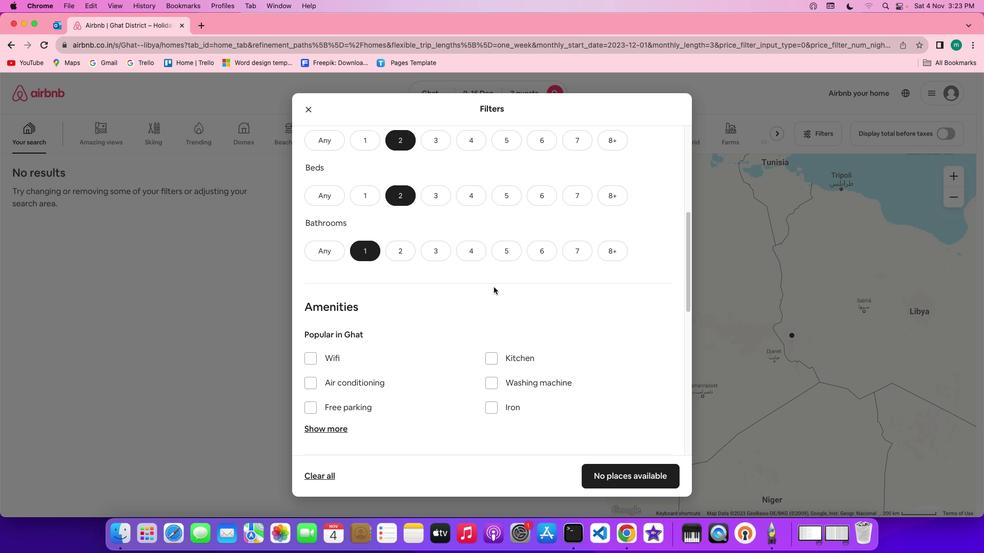 
Action: Mouse scrolled (493, 287) with delta (0, 0)
Screenshot: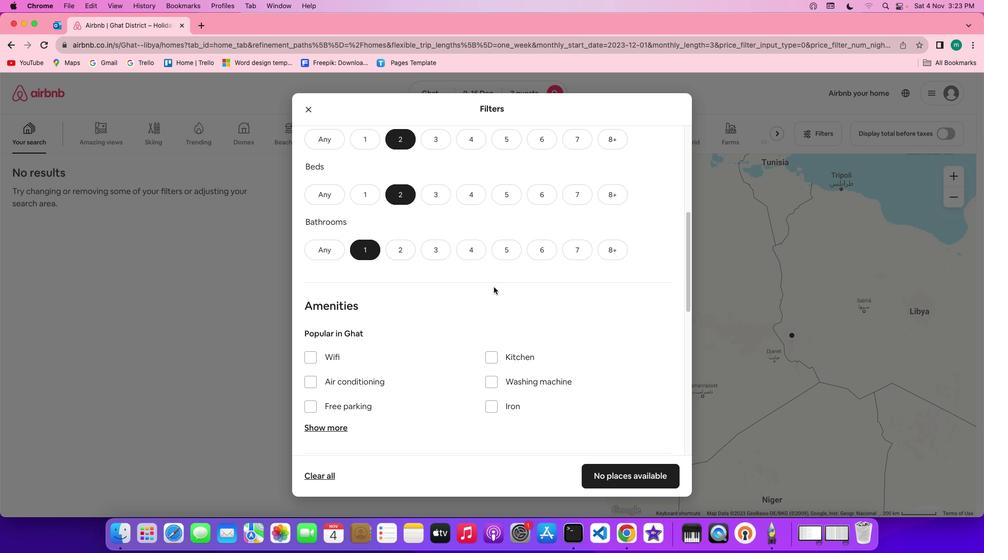 
Action: Mouse scrolled (493, 287) with delta (0, 0)
Screenshot: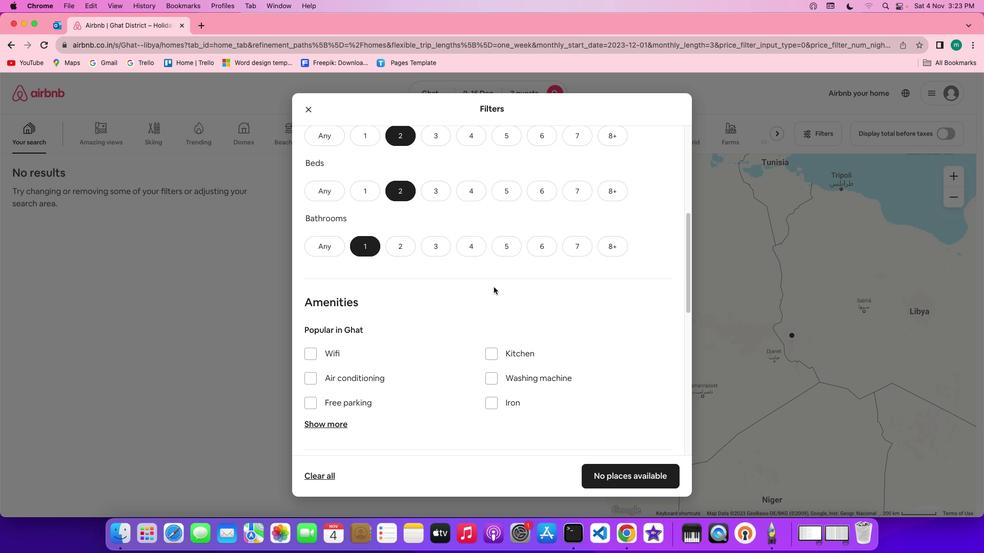 
Action: Mouse scrolled (493, 287) with delta (0, 0)
Screenshot: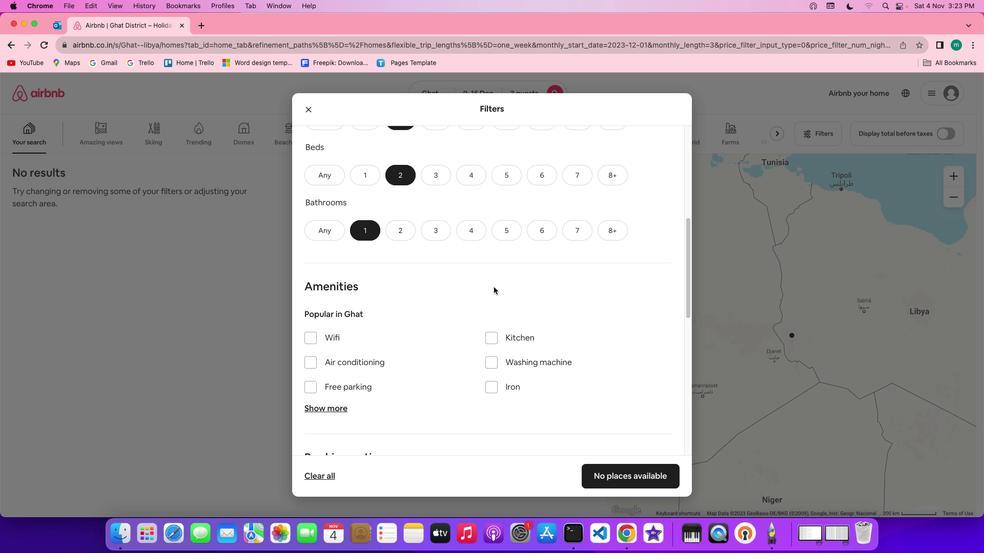 
Action: Mouse scrolled (493, 287) with delta (0, 0)
Screenshot: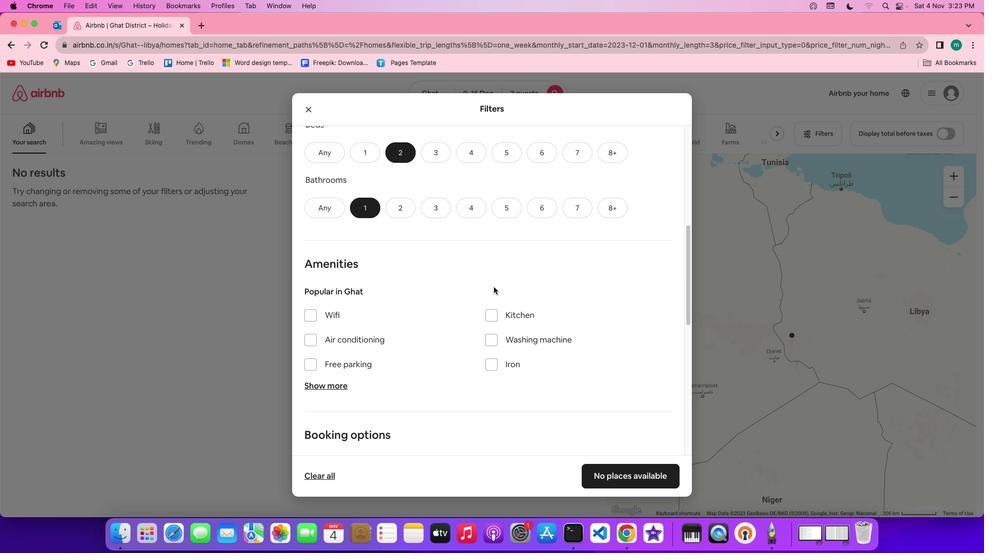 
Action: Mouse scrolled (493, 287) with delta (0, 0)
Screenshot: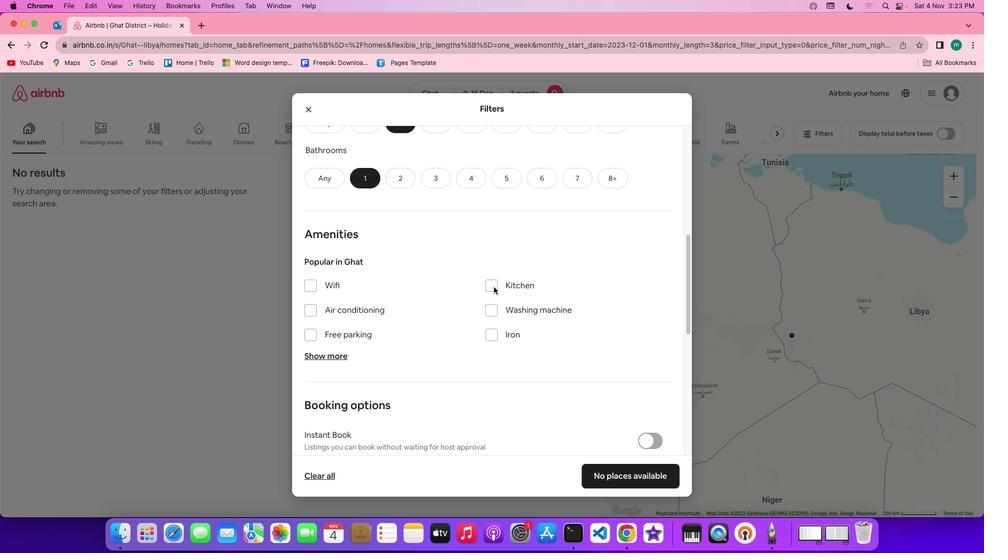 
Action: Mouse scrolled (493, 287) with delta (0, 0)
Screenshot: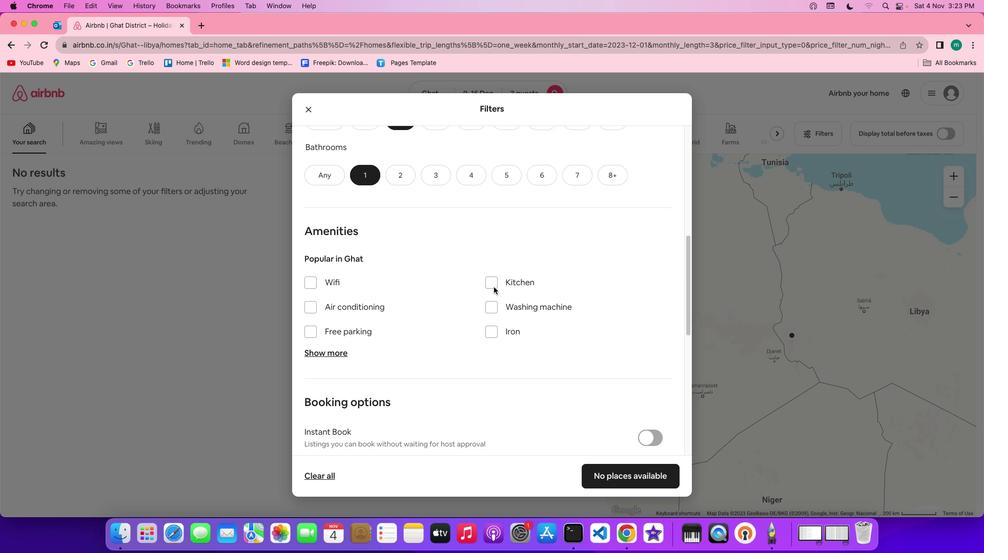 
Action: Mouse scrolled (493, 287) with delta (0, -1)
Screenshot: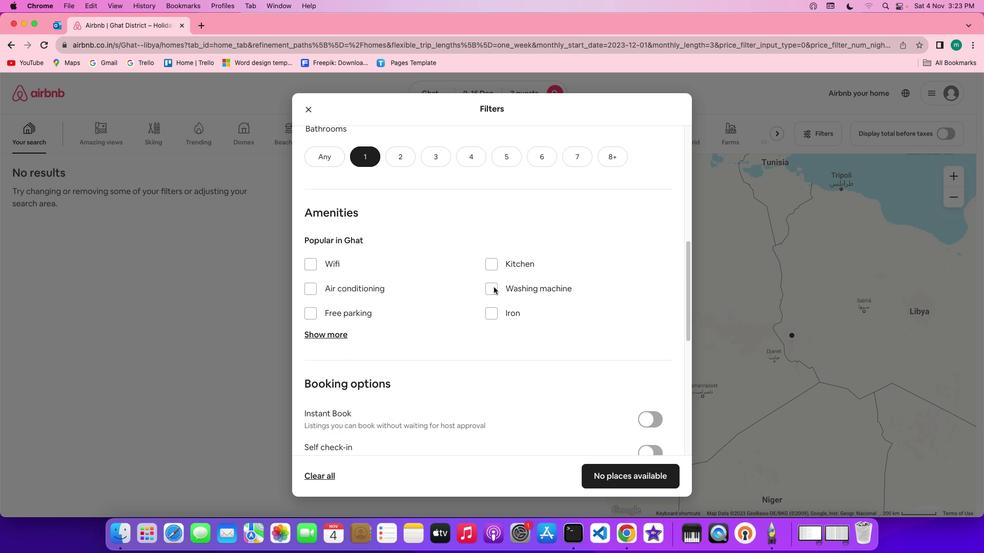 
Action: Mouse scrolled (493, 287) with delta (0, 0)
Screenshot: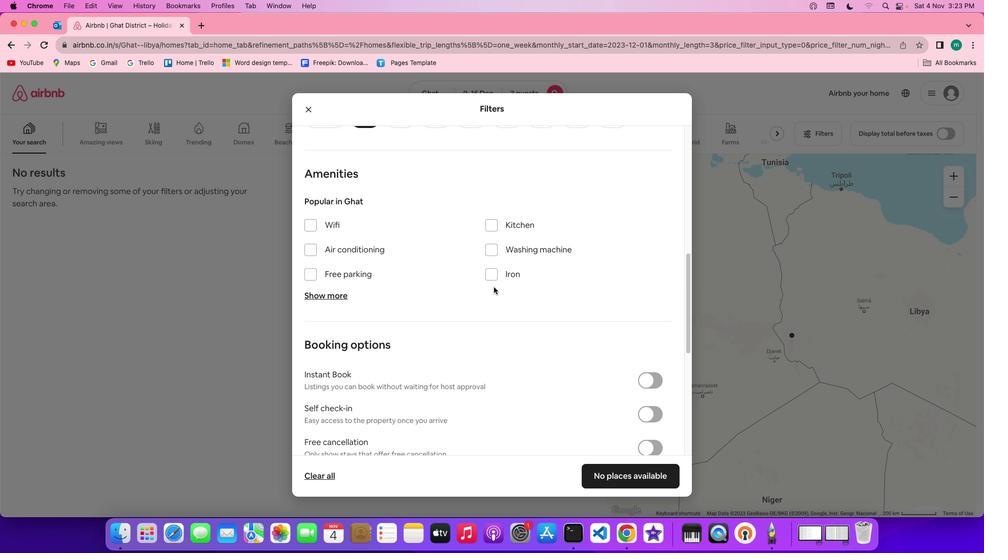 
Action: Mouse scrolled (493, 287) with delta (0, 0)
Screenshot: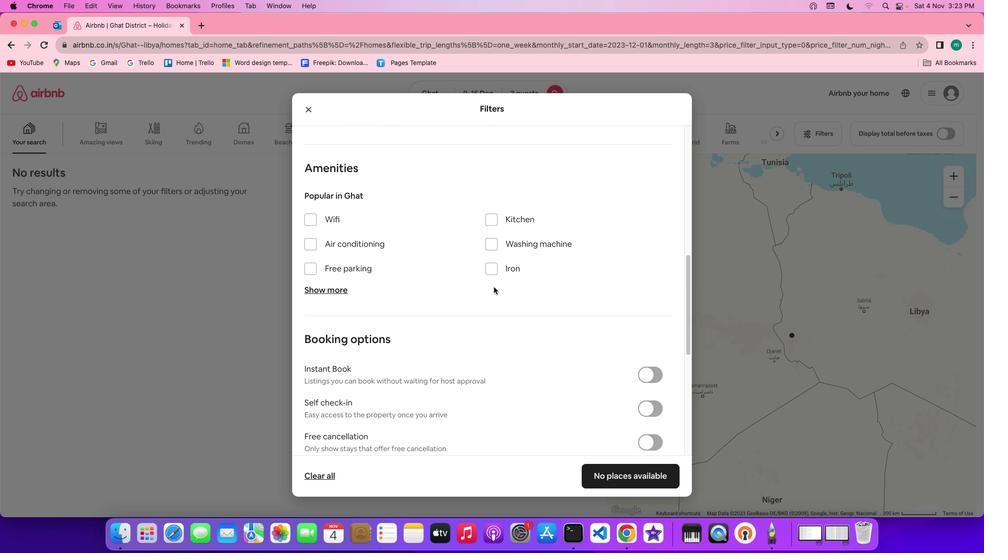 
Action: Mouse scrolled (493, 287) with delta (0, -1)
Screenshot: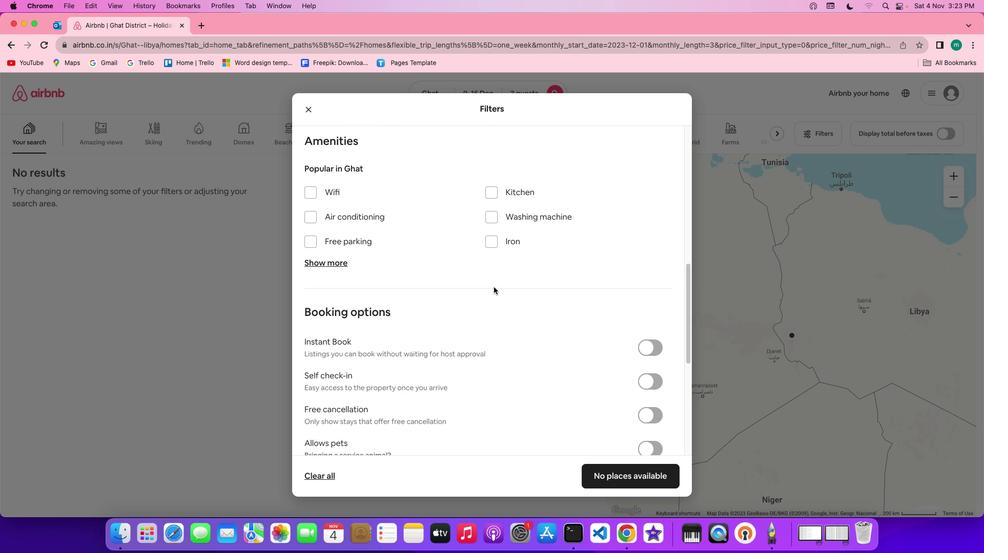 
Action: Mouse moved to (452, 260)
Screenshot: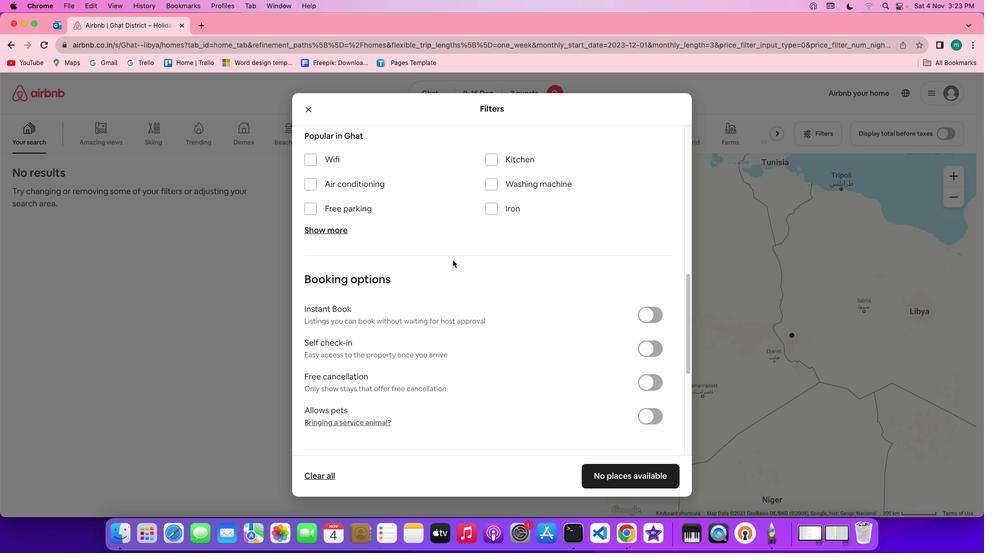 
Action: Mouse scrolled (452, 260) with delta (0, 0)
Screenshot: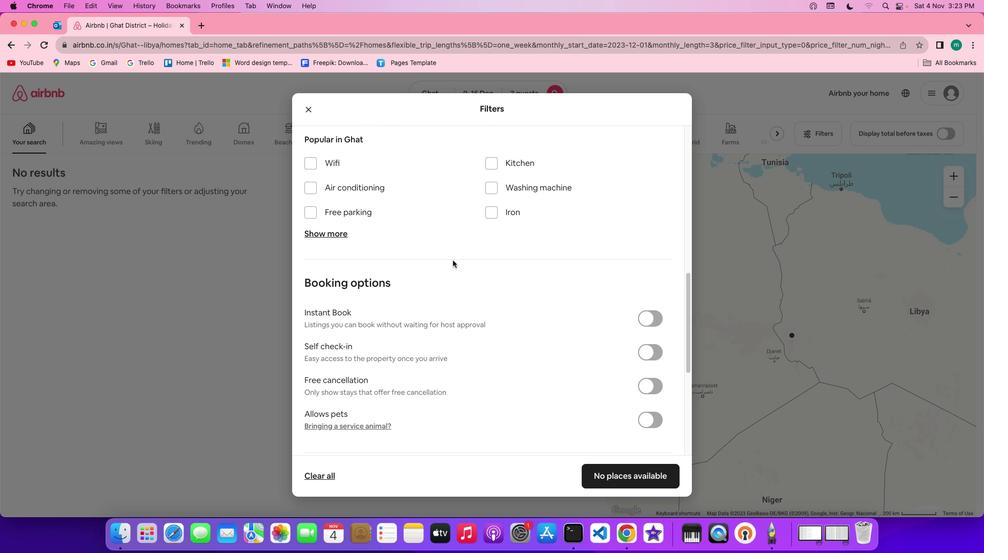 
Action: Mouse scrolled (452, 260) with delta (0, 0)
Screenshot: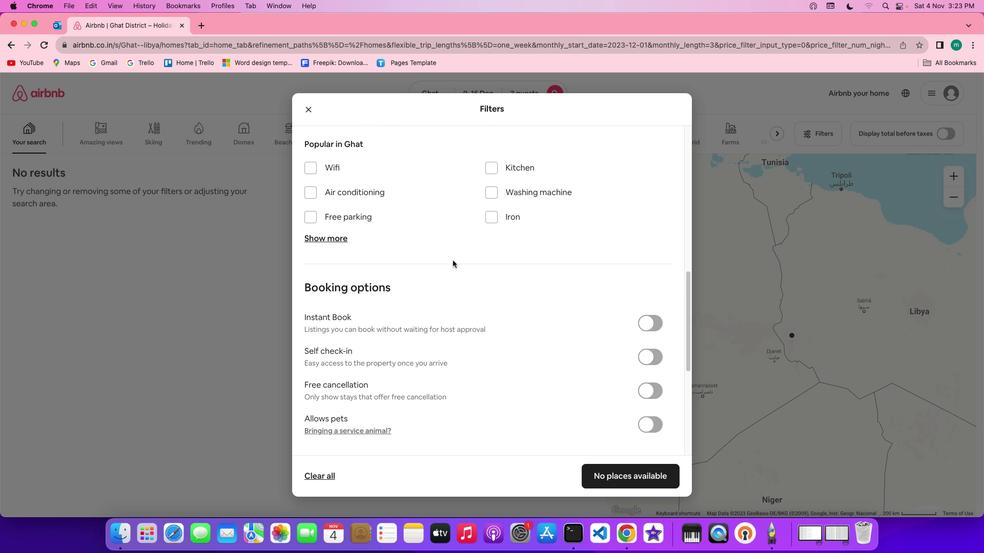
Action: Mouse scrolled (452, 260) with delta (0, 0)
Screenshot: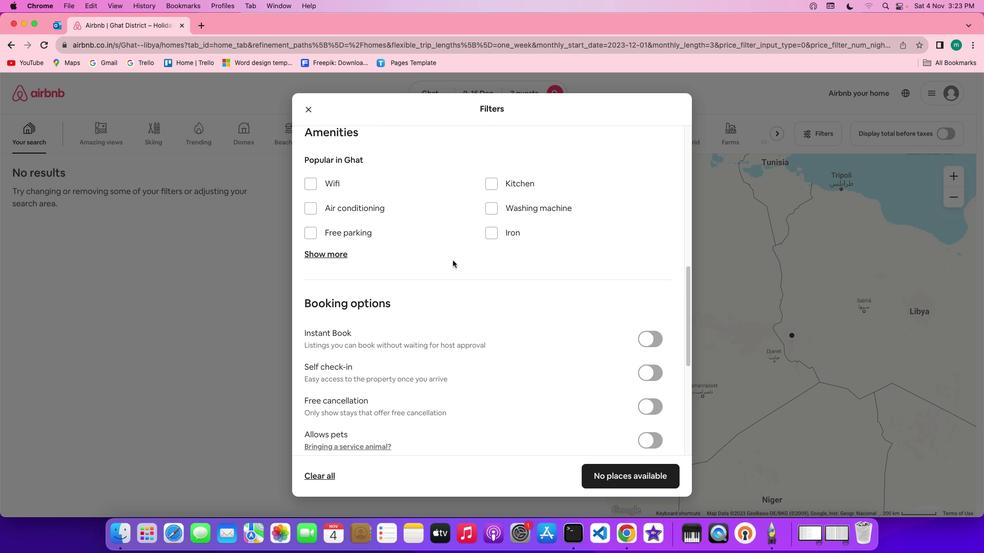 
Action: Mouse scrolled (452, 260) with delta (0, 0)
Screenshot: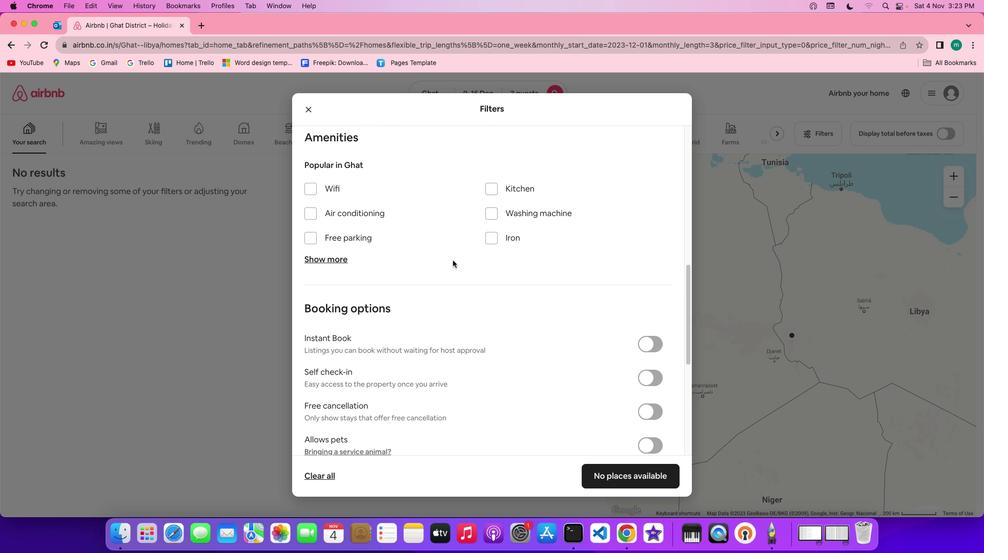 
Action: Mouse scrolled (452, 260) with delta (0, 0)
Screenshot: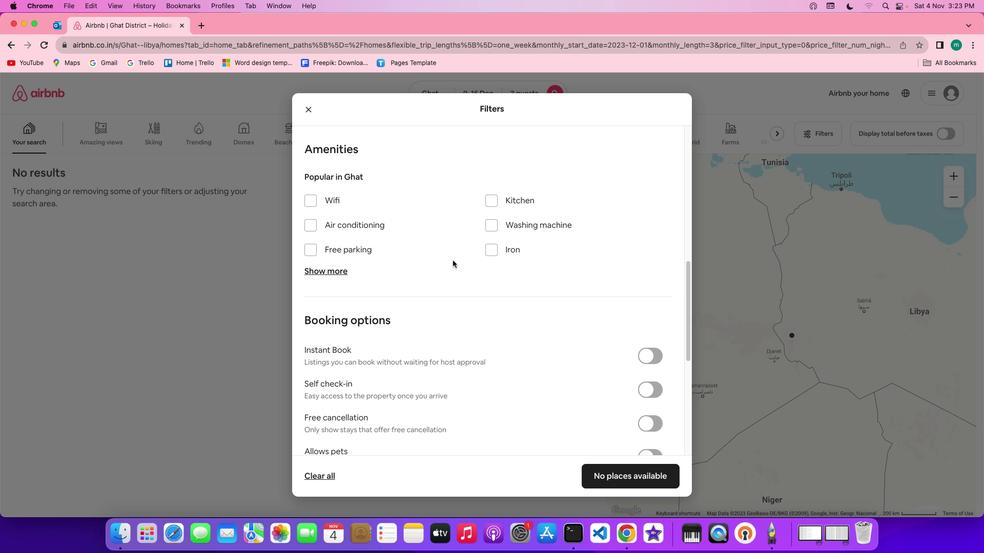 
Action: Mouse scrolled (452, 260) with delta (0, 0)
Screenshot: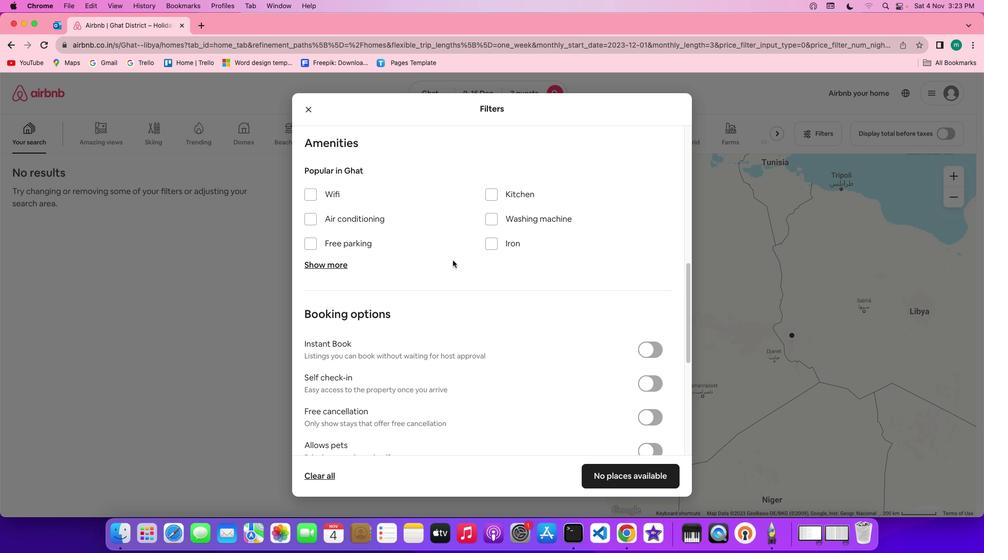 
Action: Mouse scrolled (452, 260) with delta (0, 0)
Screenshot: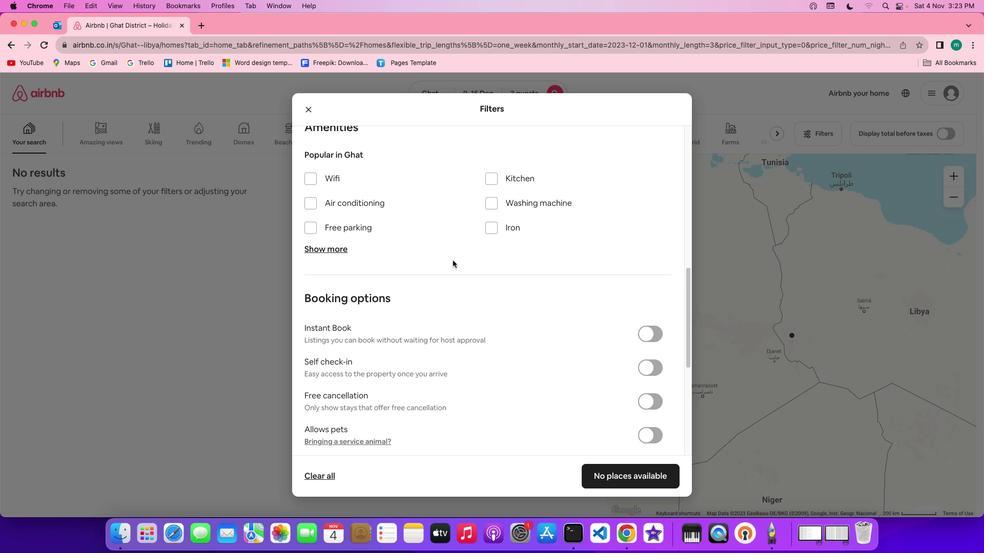 
Action: Mouse scrolled (452, 260) with delta (0, 0)
Screenshot: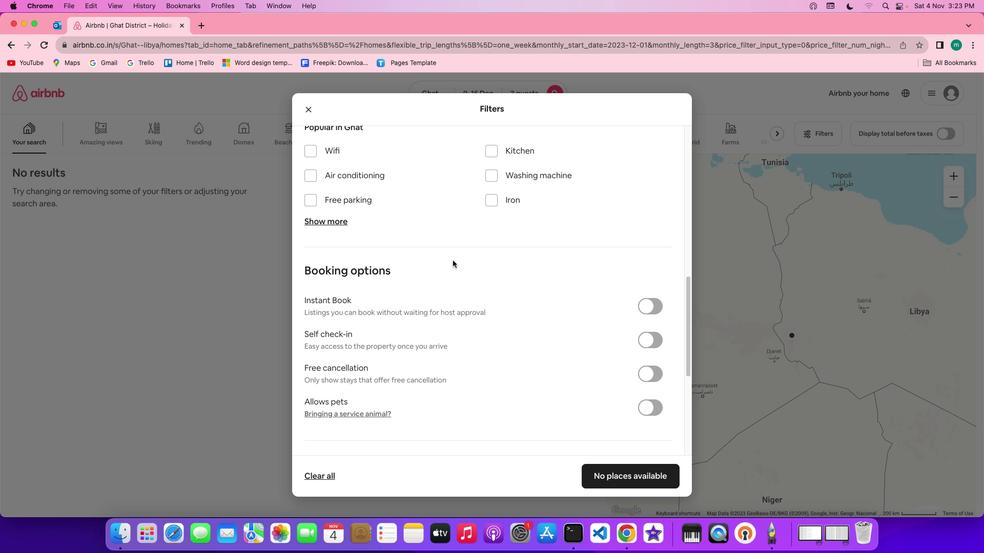 
Action: Mouse scrolled (452, 260) with delta (0, 0)
Screenshot: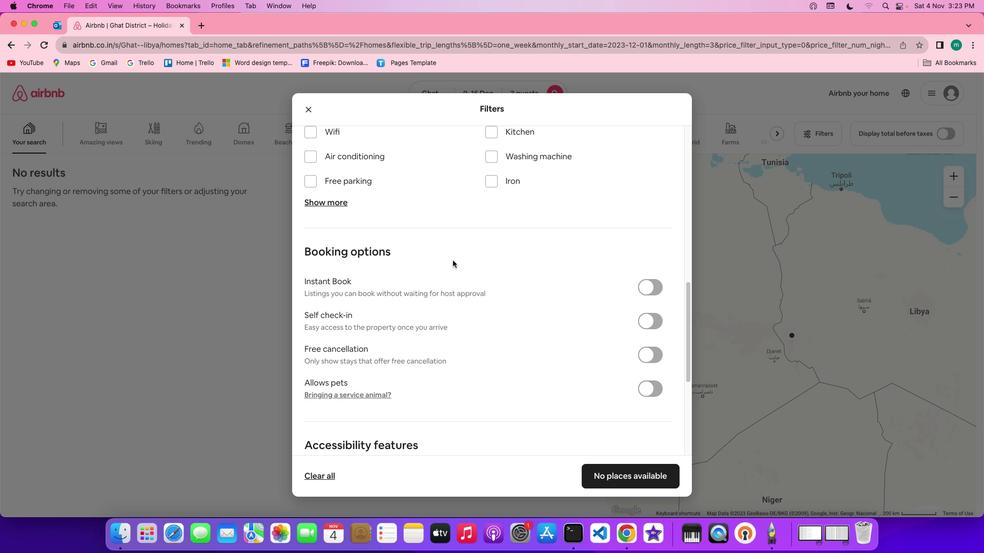 
Action: Mouse scrolled (452, 260) with delta (0, 0)
Screenshot: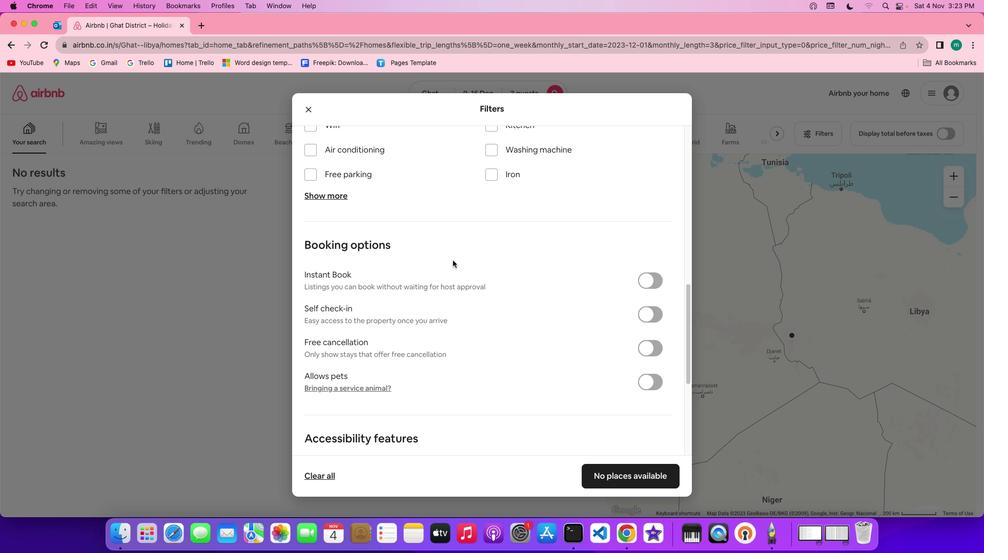 
Action: Mouse scrolled (452, 260) with delta (0, 0)
Screenshot: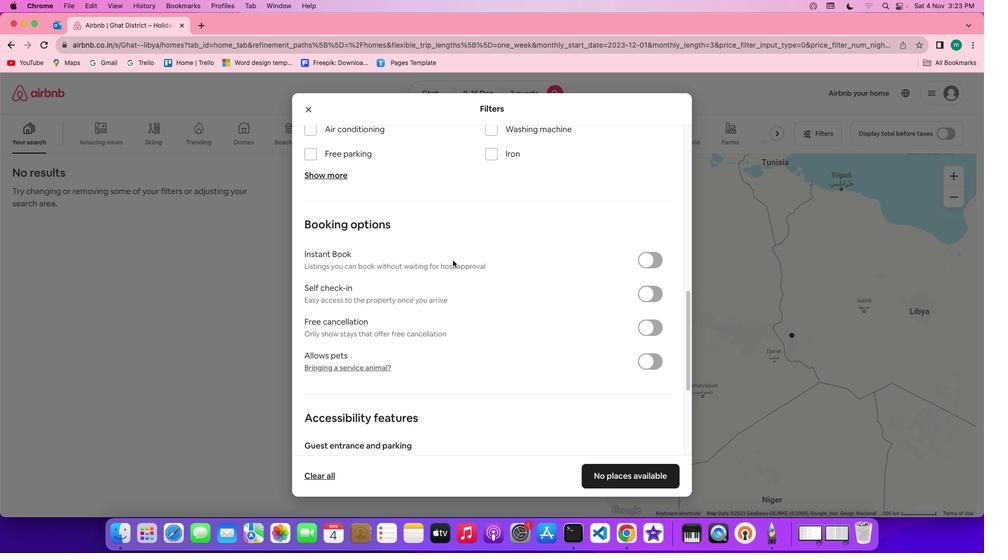 
Action: Mouse scrolled (452, 260) with delta (0, 0)
Screenshot: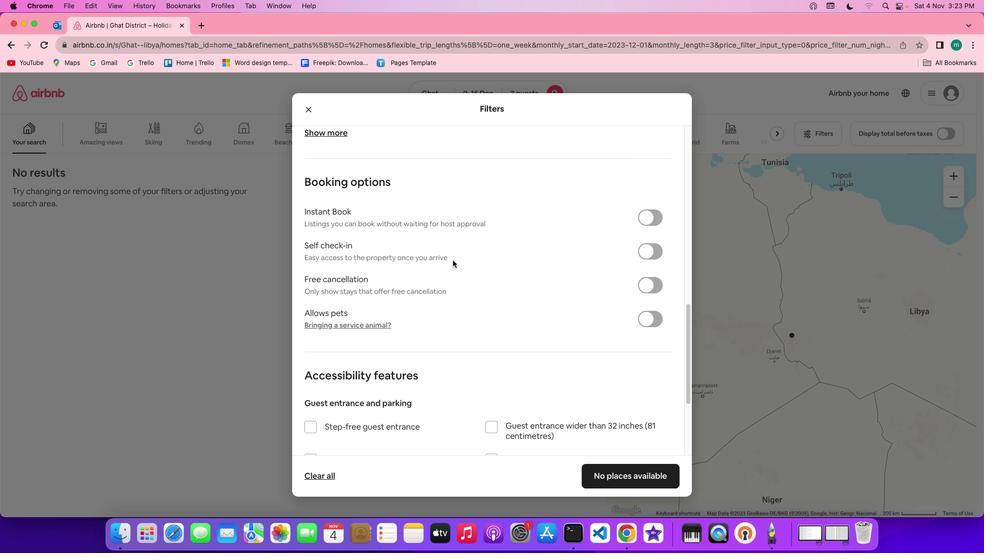 
Action: Mouse moved to (550, 319)
Screenshot: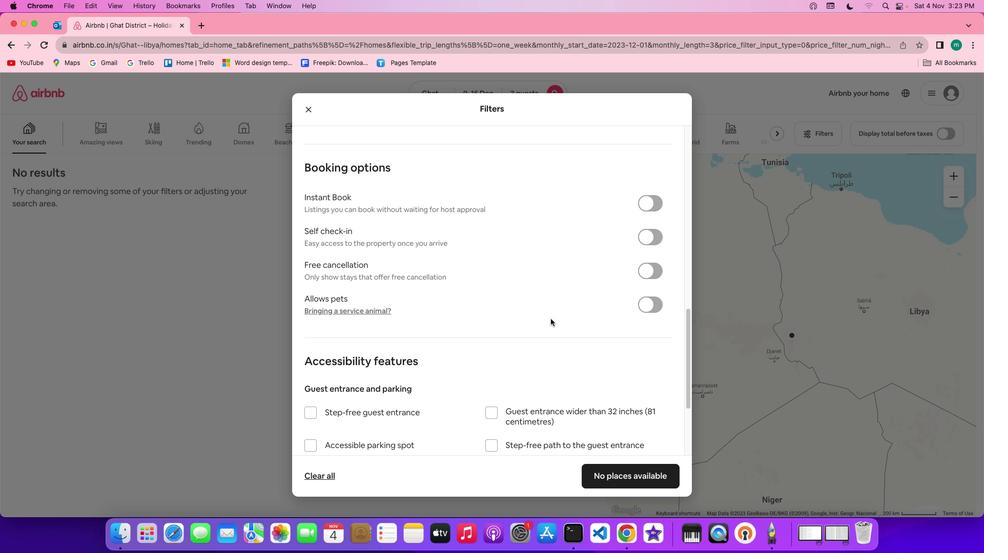 
Action: Mouse scrolled (550, 319) with delta (0, 0)
Screenshot: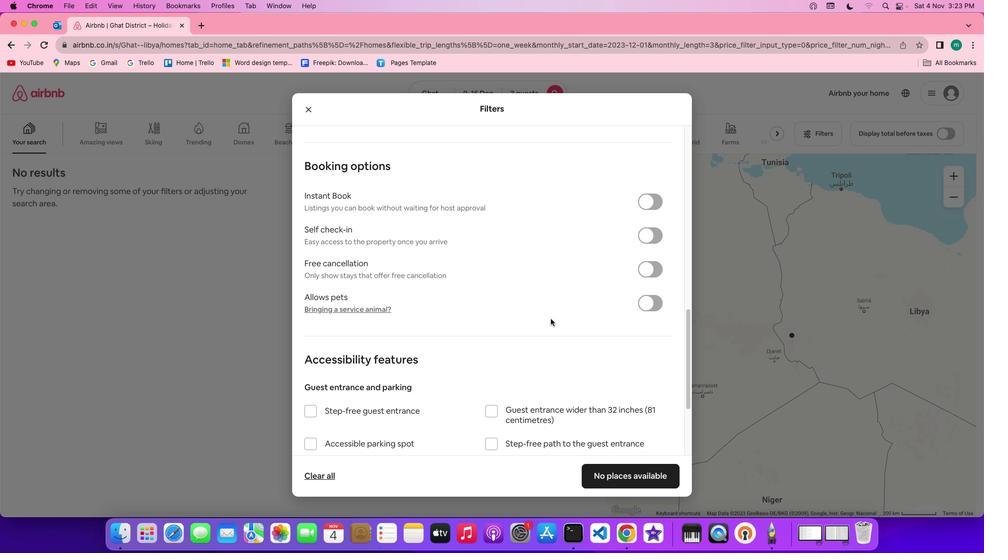 
Action: Mouse scrolled (550, 319) with delta (0, 0)
Screenshot: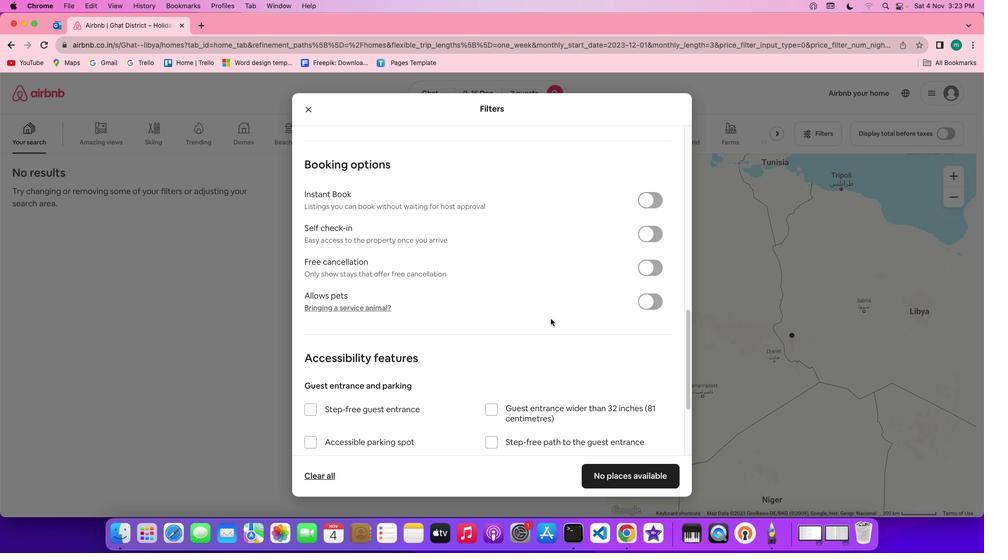 
Action: Mouse scrolled (550, 319) with delta (0, 0)
Screenshot: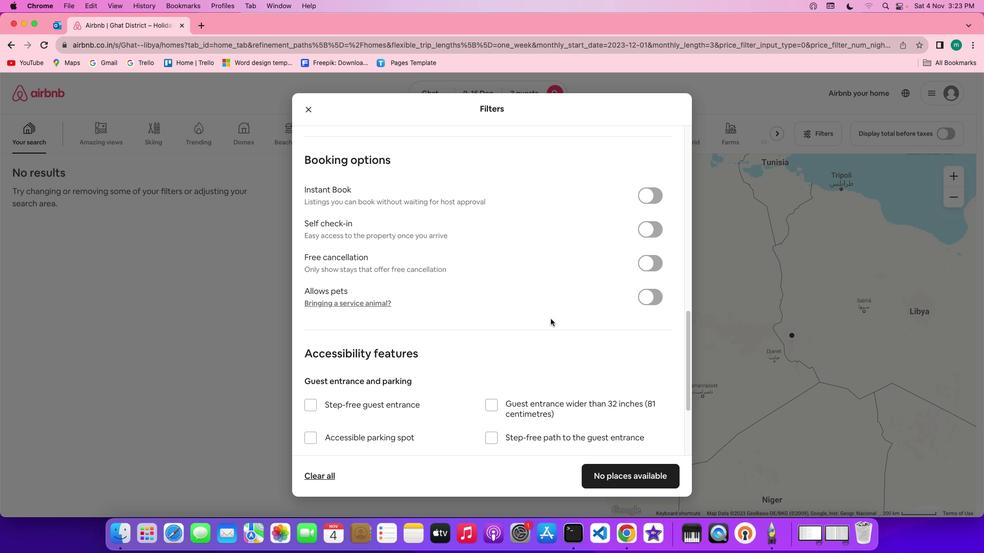 
Action: Mouse scrolled (550, 319) with delta (0, 0)
Screenshot: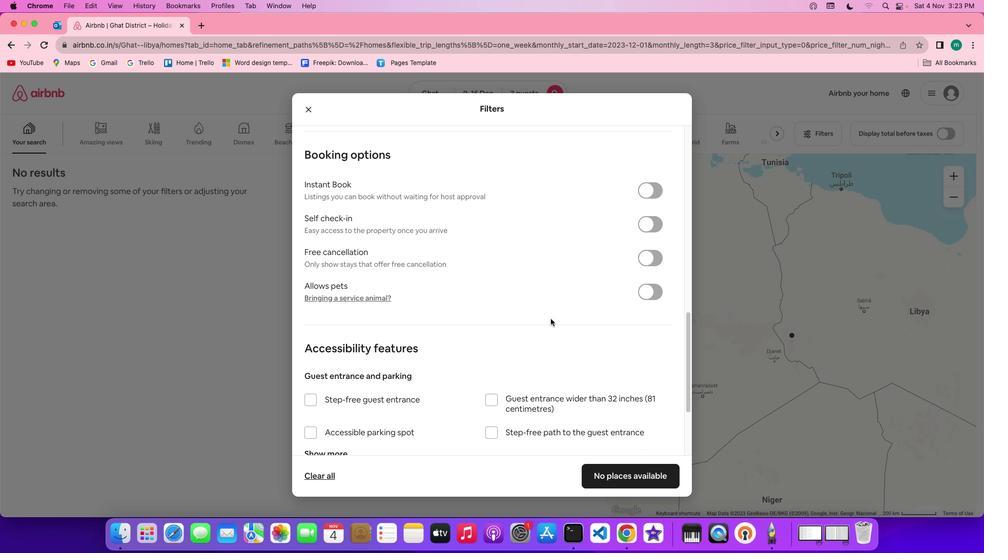 
Action: Mouse scrolled (550, 319) with delta (0, 0)
Screenshot: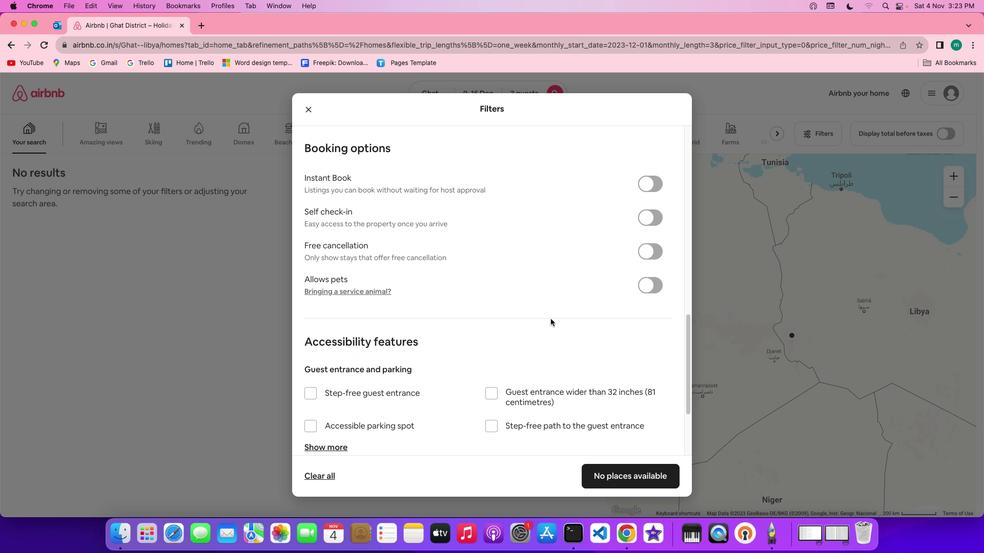 
Action: Mouse scrolled (550, 319) with delta (0, 0)
Screenshot: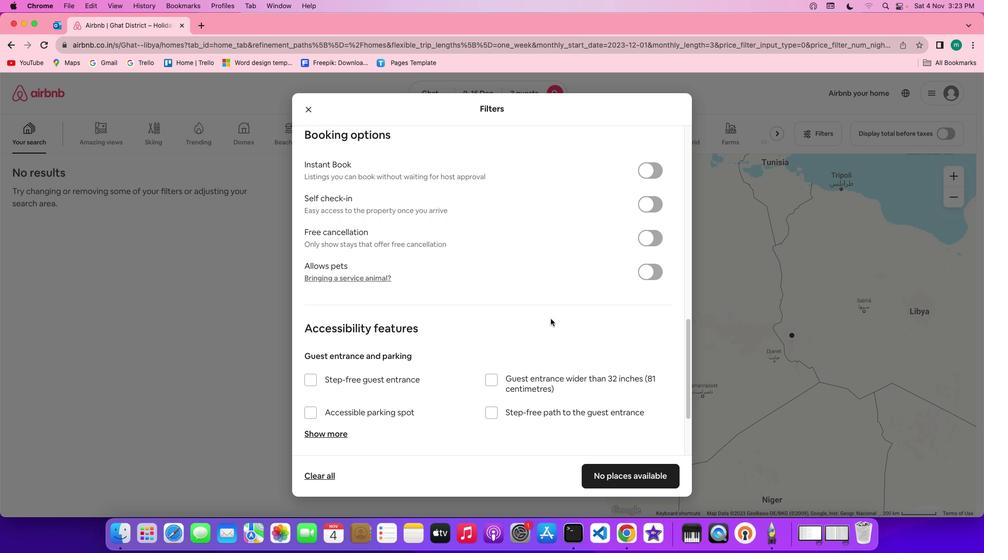
Action: Mouse scrolled (550, 319) with delta (0, 0)
Screenshot: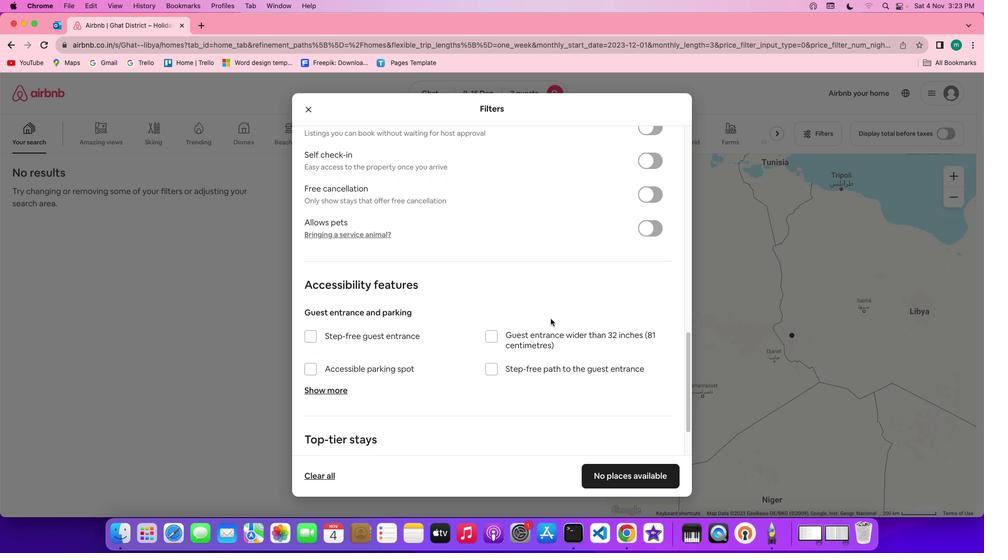 
Action: Mouse scrolled (550, 319) with delta (0, 0)
Screenshot: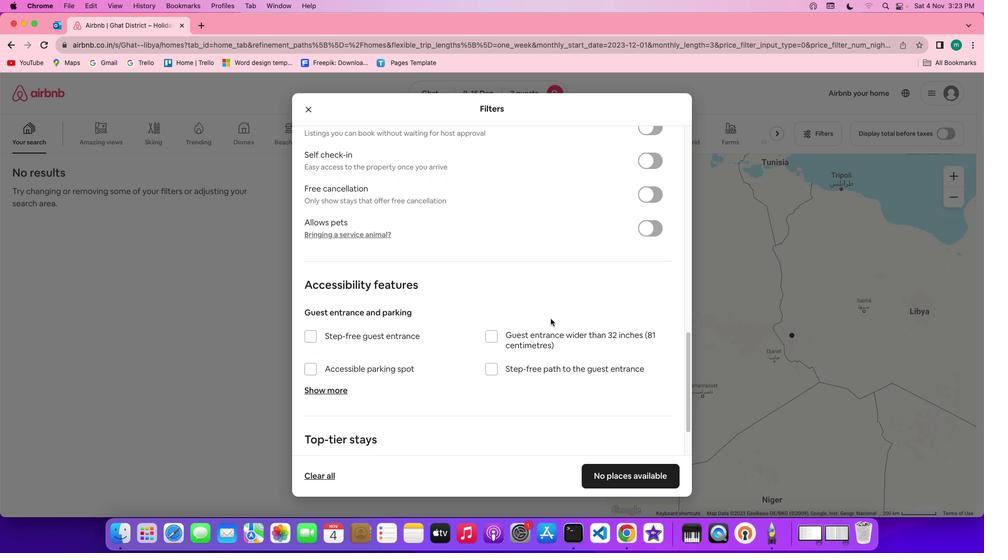 
Action: Mouse scrolled (550, 319) with delta (0, -1)
Screenshot: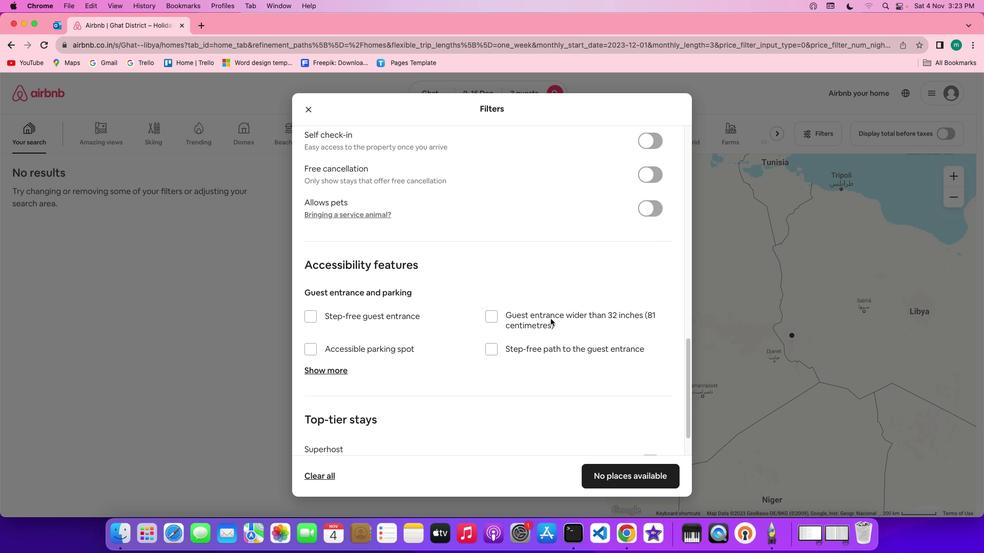 
Action: Mouse scrolled (550, 319) with delta (0, -2)
Screenshot: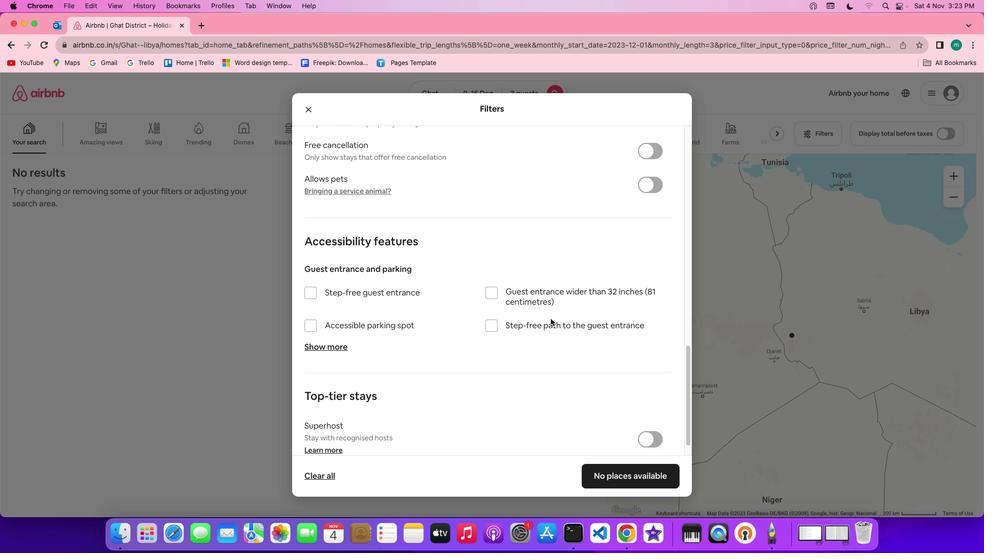 
Action: Mouse scrolled (550, 319) with delta (0, -2)
Screenshot: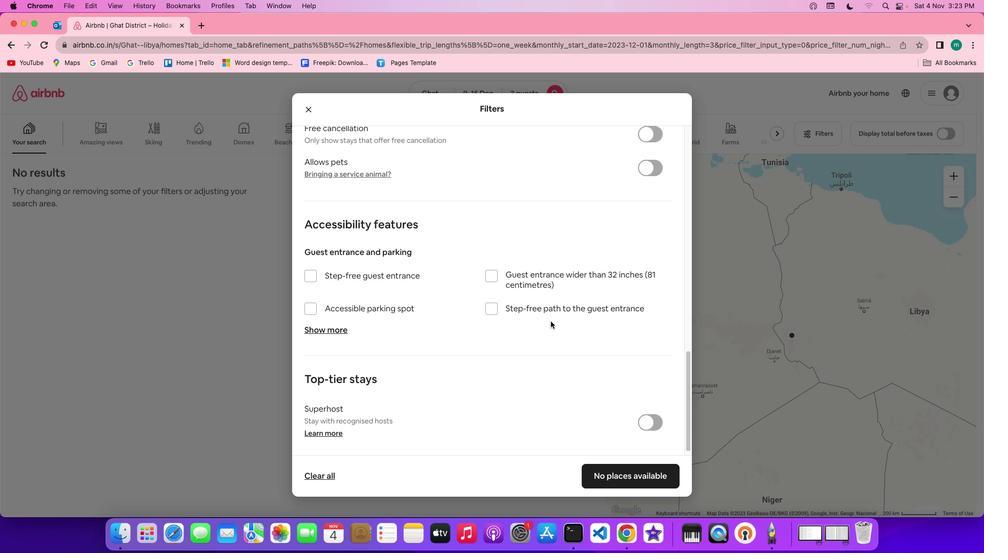 
Action: Mouse moved to (553, 327)
Screenshot: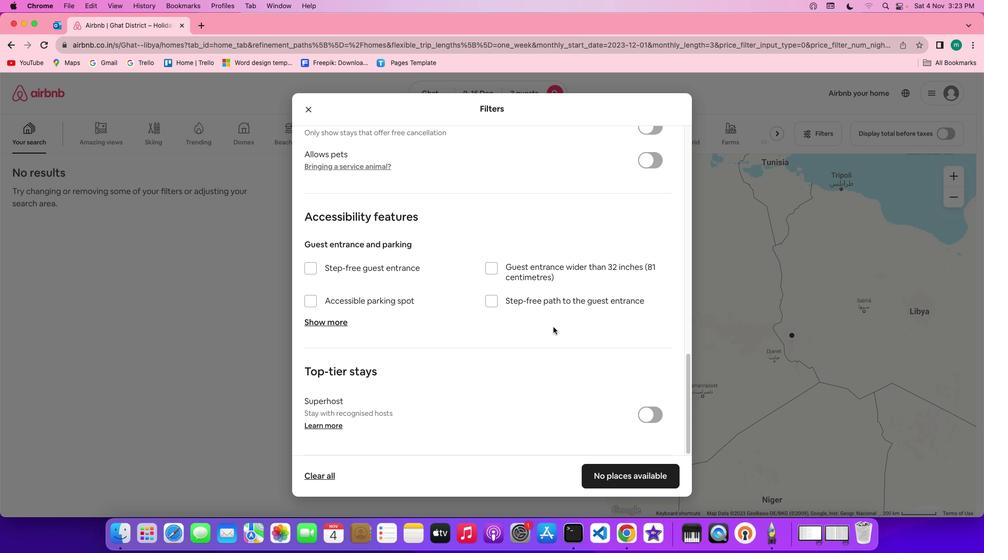 
Action: Mouse scrolled (553, 327) with delta (0, 0)
Screenshot: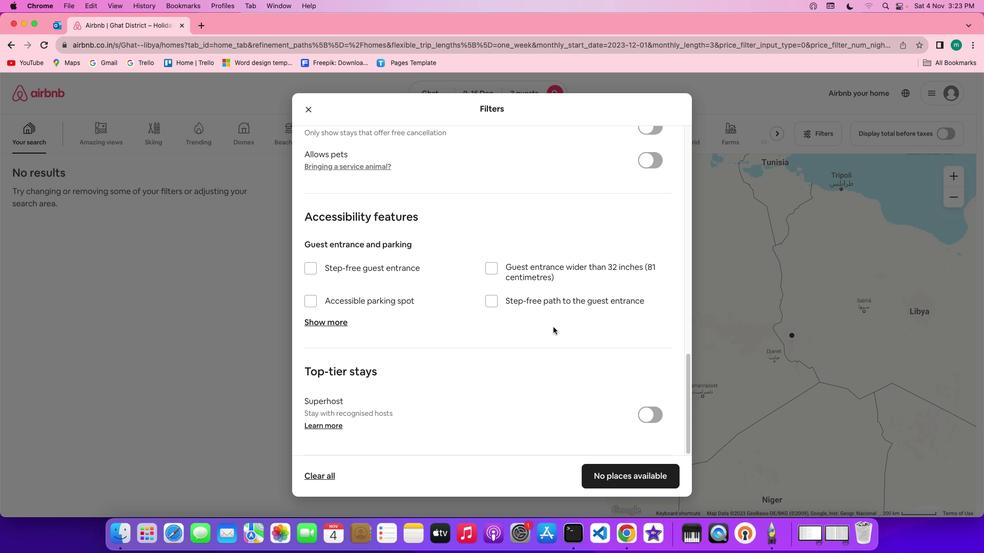 
Action: Mouse scrolled (553, 327) with delta (0, 0)
Screenshot: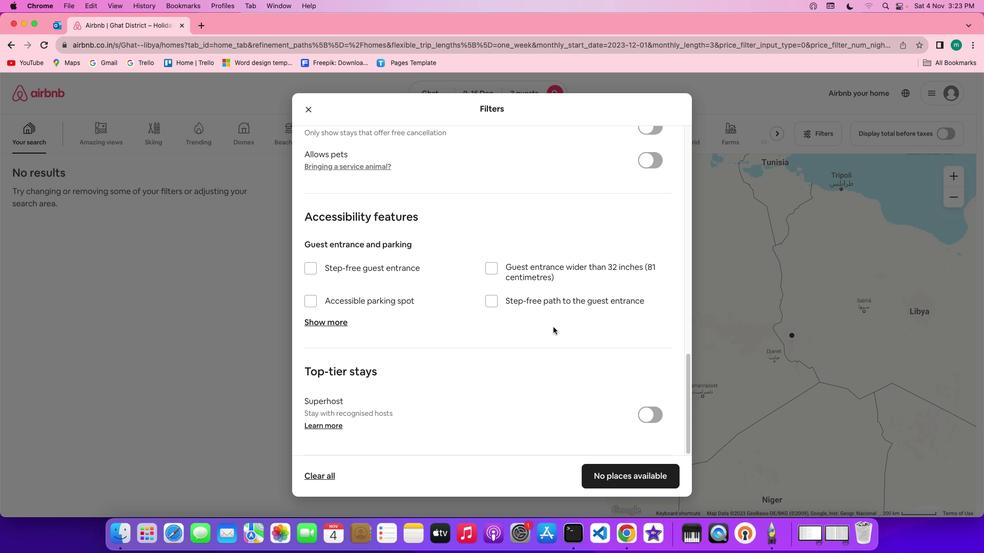 
Action: Mouse scrolled (553, 327) with delta (0, -1)
Screenshot: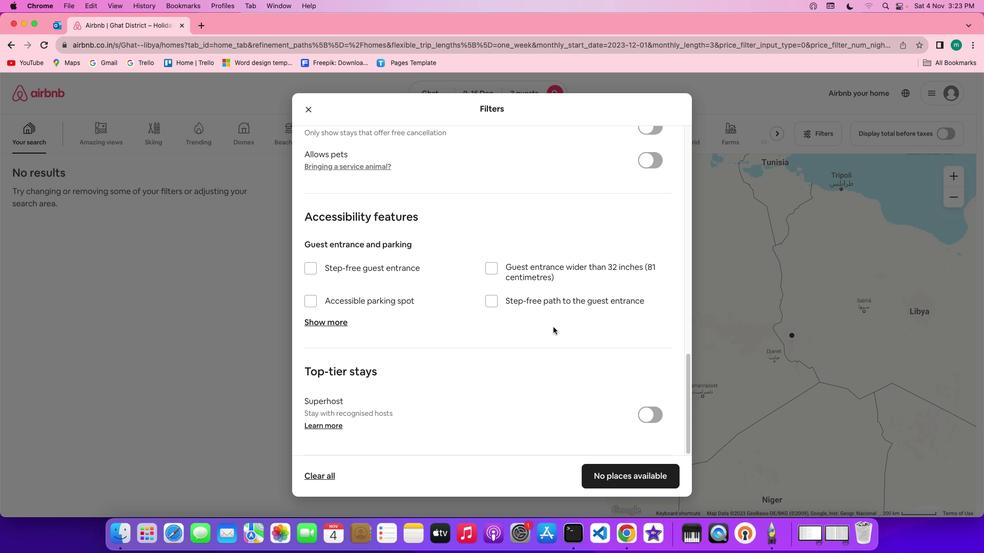 
Action: Mouse scrolled (553, 327) with delta (0, -2)
Screenshot: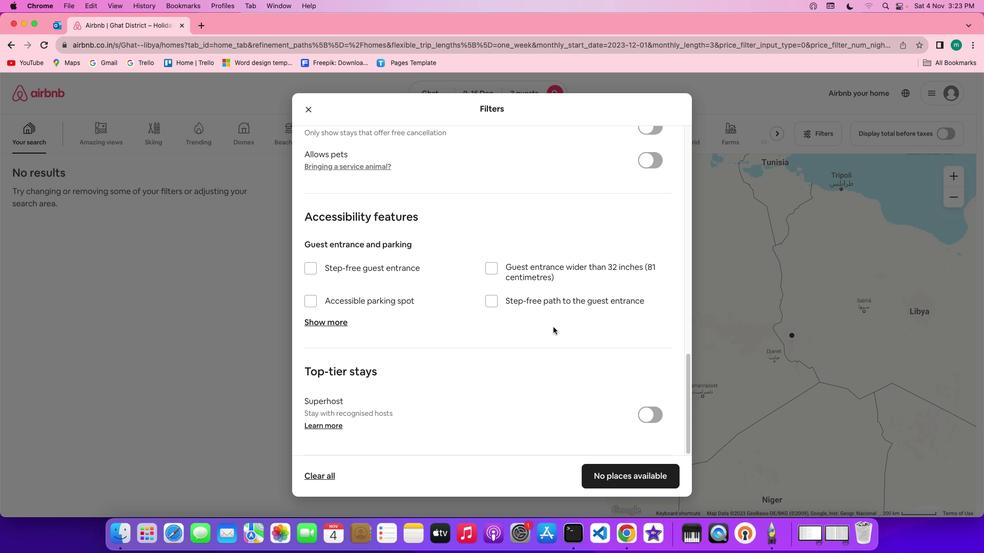 
Action: Mouse scrolled (553, 327) with delta (0, -3)
Screenshot: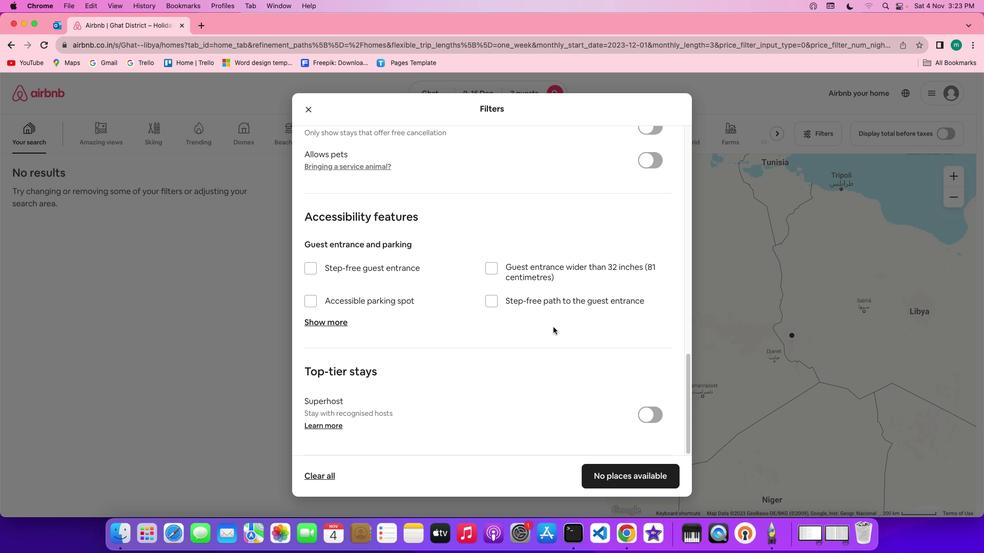 
Action: Mouse moved to (633, 473)
Screenshot: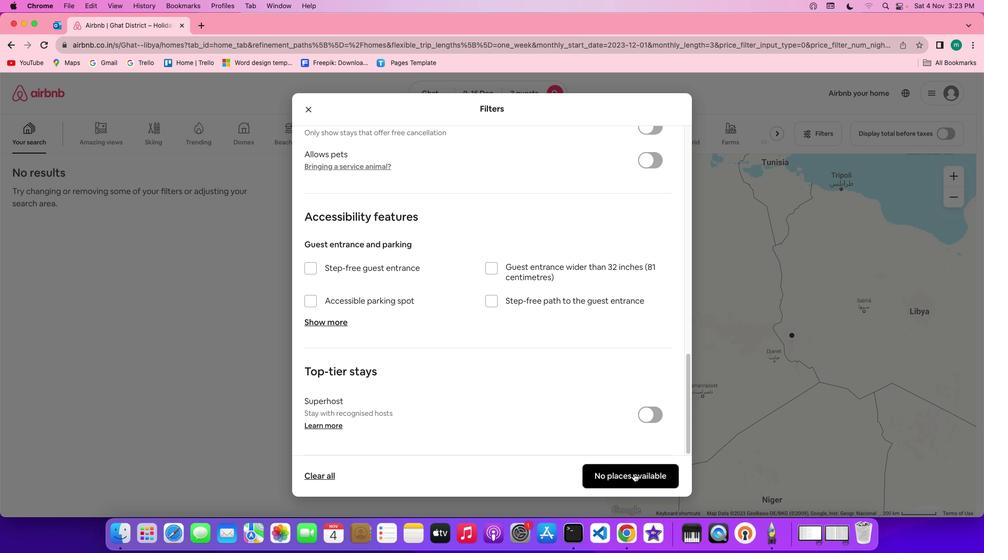 
Action: Mouse pressed left at (633, 473)
Screenshot: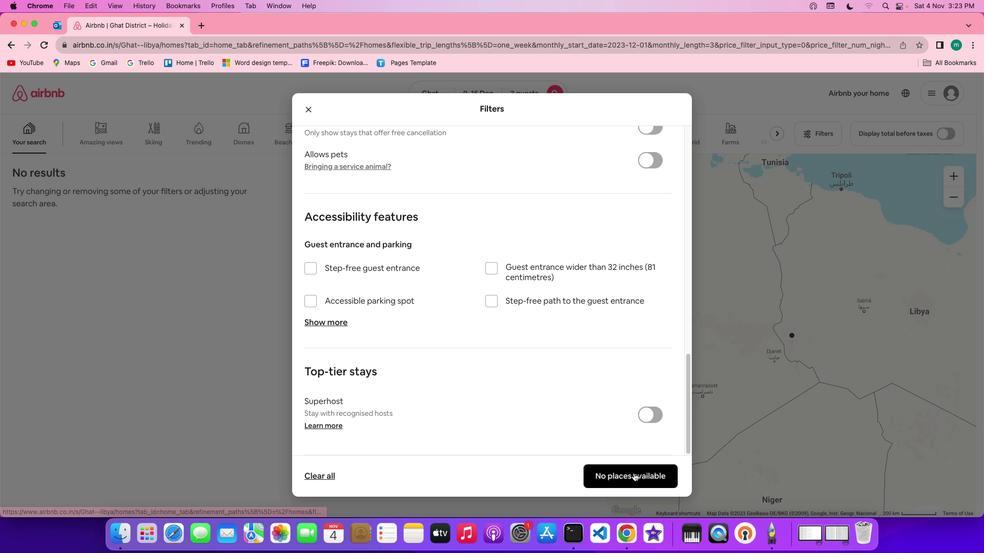 
Action: Mouse moved to (221, 269)
Screenshot: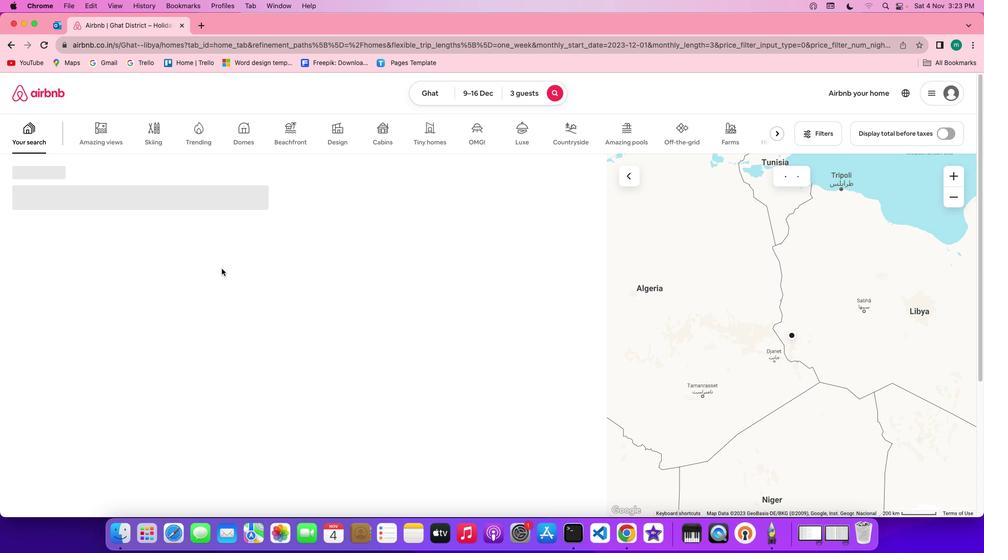 
